Task: Add an event with the title Training Workshop: Effective Presentations, date '2023/11/21', time 9:15 AM to 11:15 AMand add a description: Welcome to our Effective Presentations Training Workshop, a dynamic and interactive session designed to enhance your presentation skills, boost your confidence, and empower you to deliver impactful and engaging presentations. This workshop is tailored for individuals who want to master the art of delivering effective presentations that captivate audiences and convey their messages with clarity and conviction., put the event into Blue category . Add location for the event as: 456 Taksim Square, Istanbul, Turkey, logged in from the account softage.2@softage.netand send the event invitation to softage.8@softage.net and softage.9@softage.net. Set a reminder for the event At time of event
Action: Mouse moved to (86, 90)
Screenshot: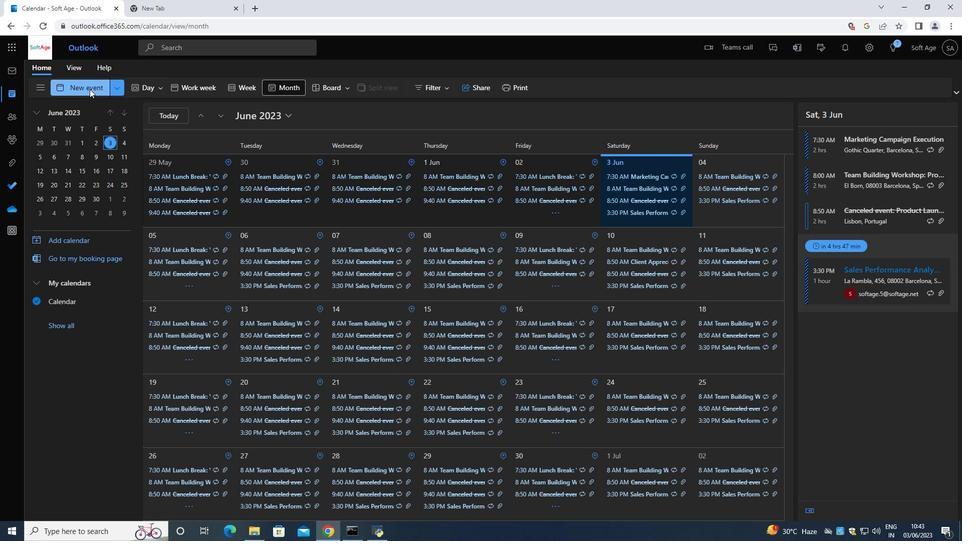 
Action: Mouse pressed left at (86, 90)
Screenshot: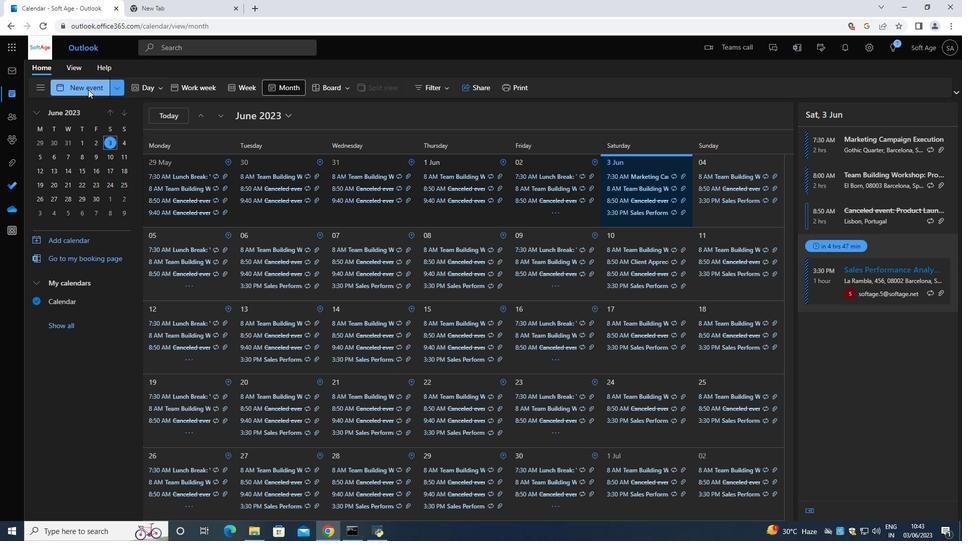 
Action: Mouse moved to (267, 151)
Screenshot: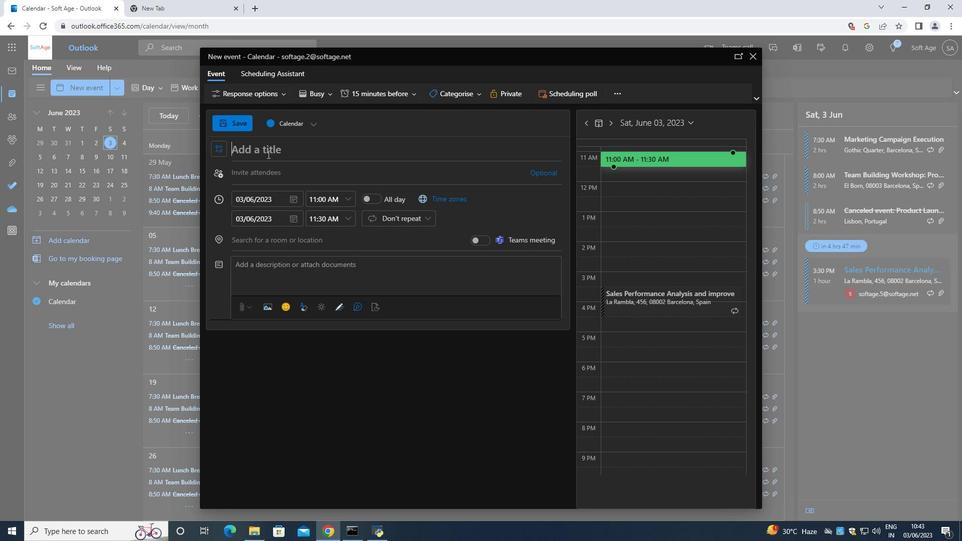 
Action: Mouse pressed left at (267, 151)
Screenshot: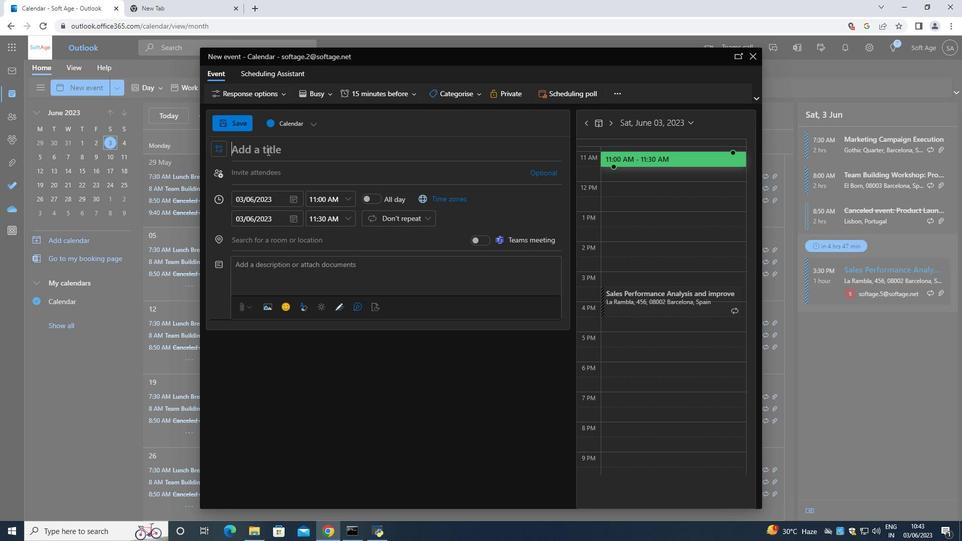 
Action: Mouse moved to (271, 129)
Screenshot: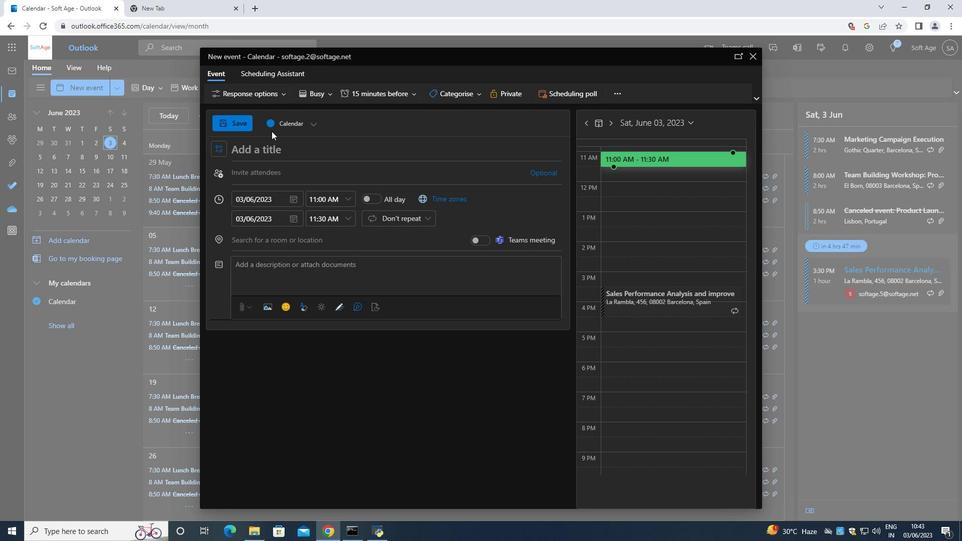 
Action: Key pressed <Key.shift>Training<Key.space><Key.shift><Key.shift><Key.shift><Key.shift><Key.shift><Key.shift><Key.shift><Key.shift><Key.shift><Key.shift><Key.shift><Key.shift>Worksg<Key.backspace>hop<Key.shift_r>:<Key.space><Key.shift><Key.shift><Key.shift><Key.shift><Key.shift><Key.shift><Key.shift><Key.shift><Key.shift><Key.shift><Key.shift><Key.shift><Key.shift><Key.shift><Key.shift><Key.shift><Key.shift><Key.shift><Key.shift><Key.shift><Key.shift><Key.shift><Key.shift><Key.shift><Key.shift><Key.shift><Key.shift><Key.shift>Effective<Key.space><Key.shift><Key.shift><Key.shift><Key.shift><Key.shift><Key.shift>Presentations<Key.space>
Screenshot: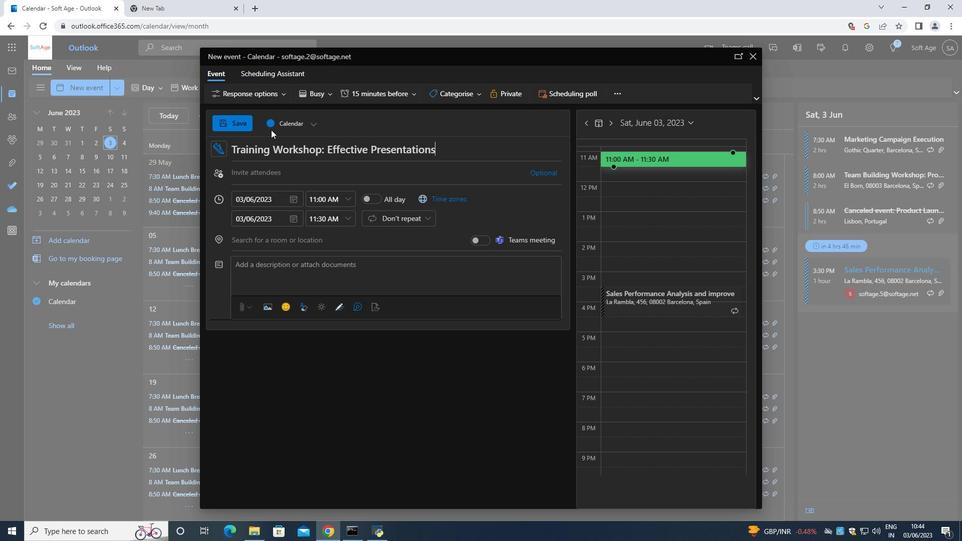 
Action: Mouse moved to (298, 198)
Screenshot: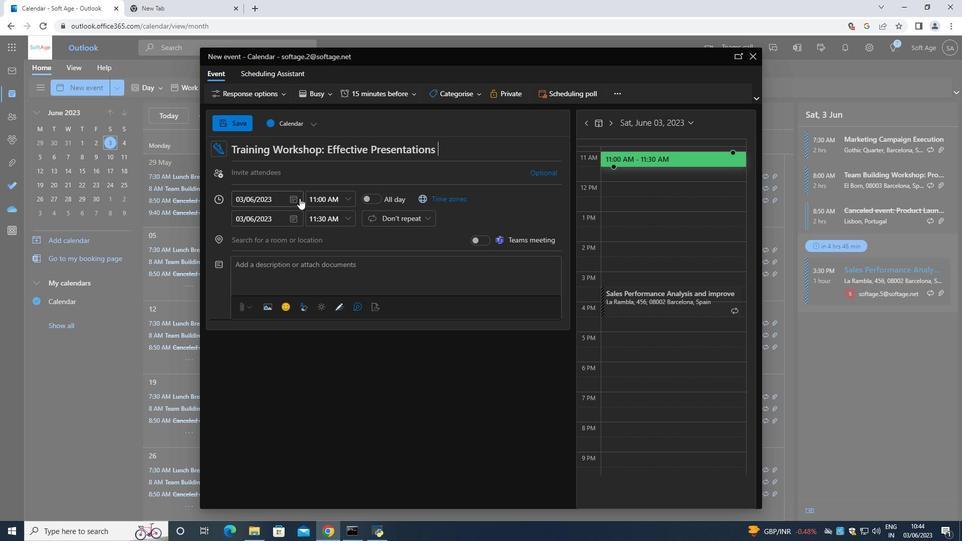 
Action: Mouse pressed left at (298, 198)
Screenshot: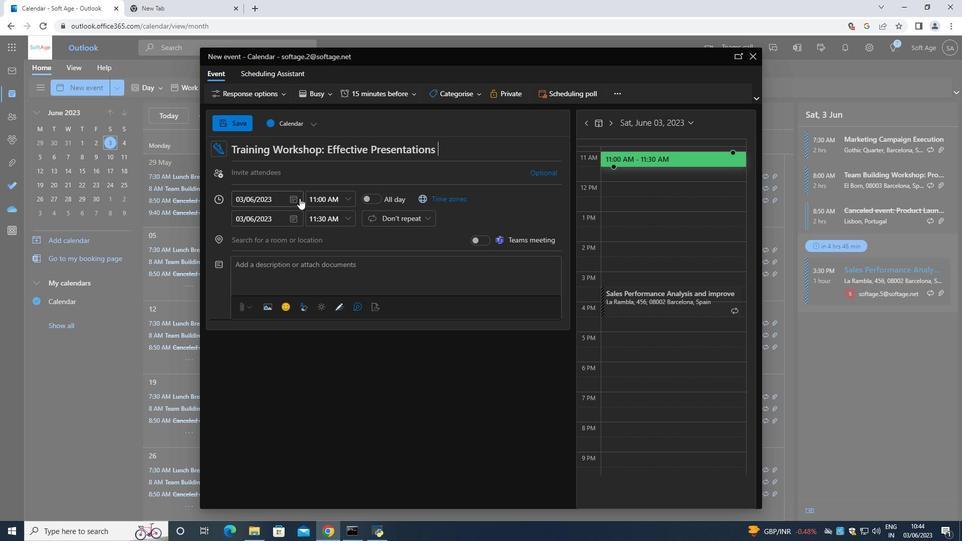 
Action: Mouse moved to (324, 225)
Screenshot: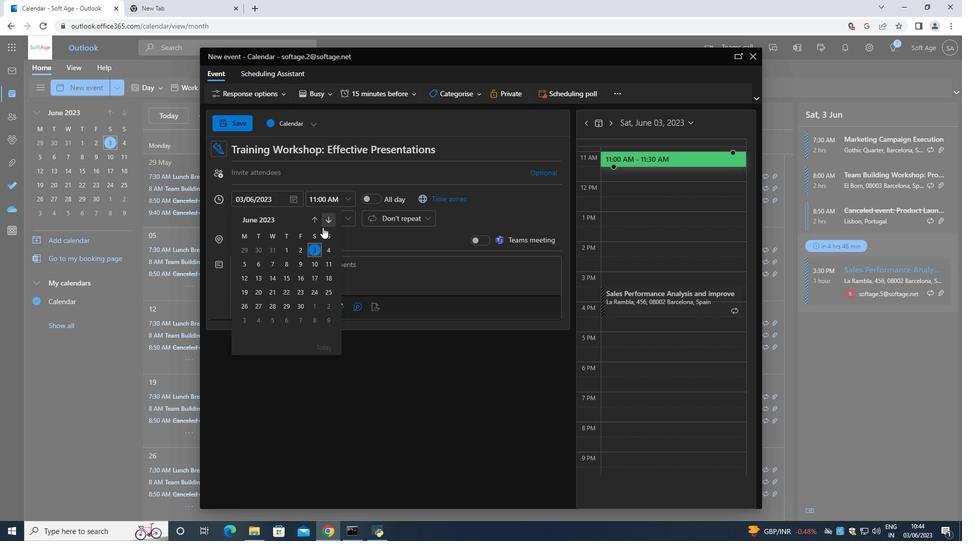
Action: Mouse pressed left at (324, 225)
Screenshot: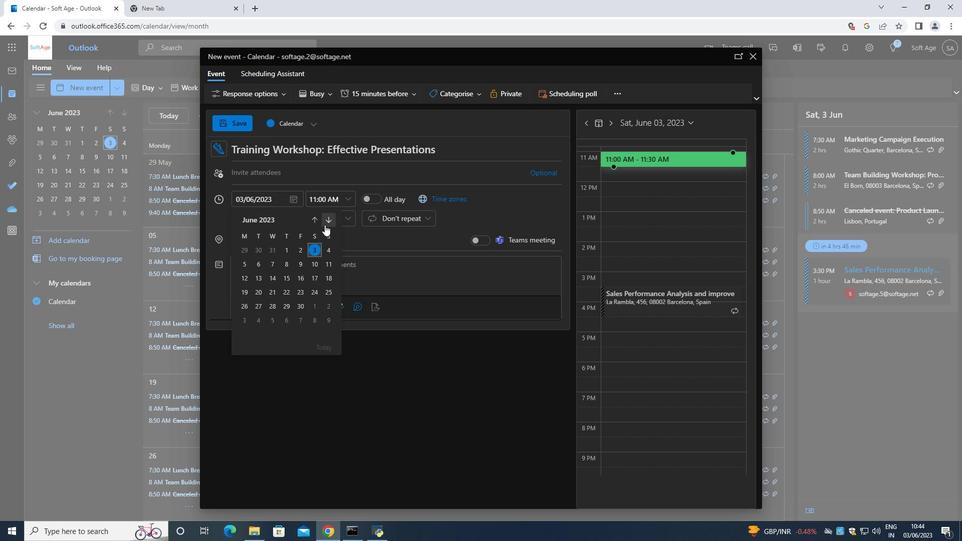 
Action: Mouse pressed left at (324, 225)
Screenshot: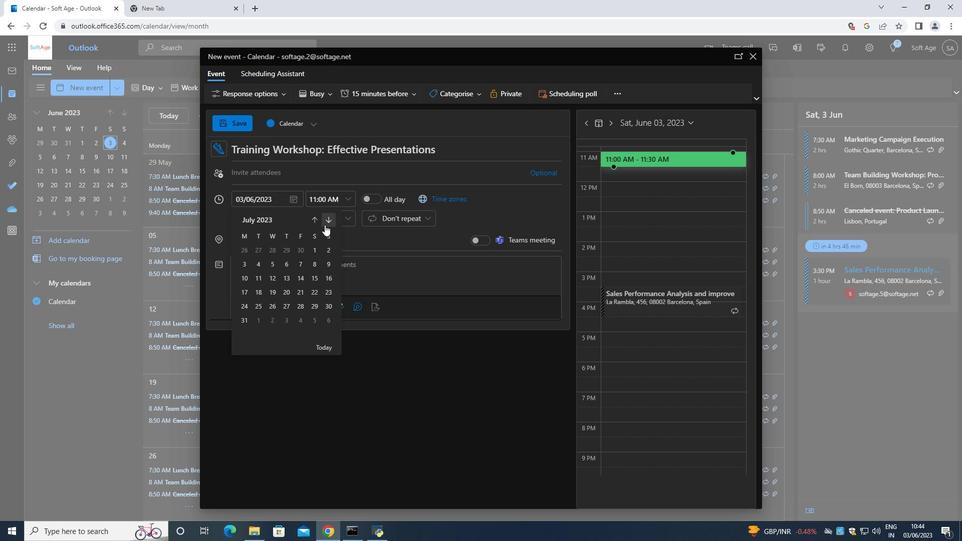 
Action: Mouse pressed left at (324, 225)
Screenshot: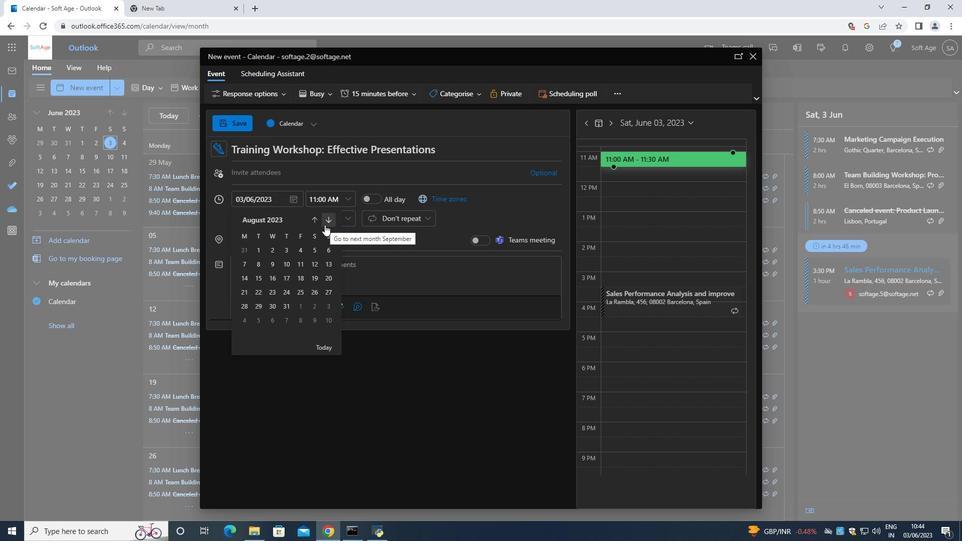 
Action: Mouse pressed left at (324, 225)
Screenshot: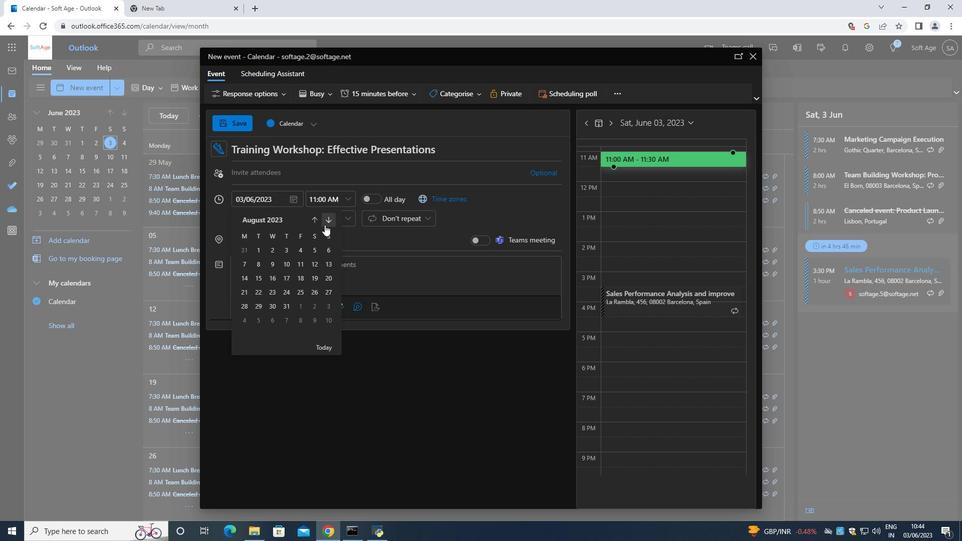 
Action: Mouse pressed left at (324, 225)
Screenshot: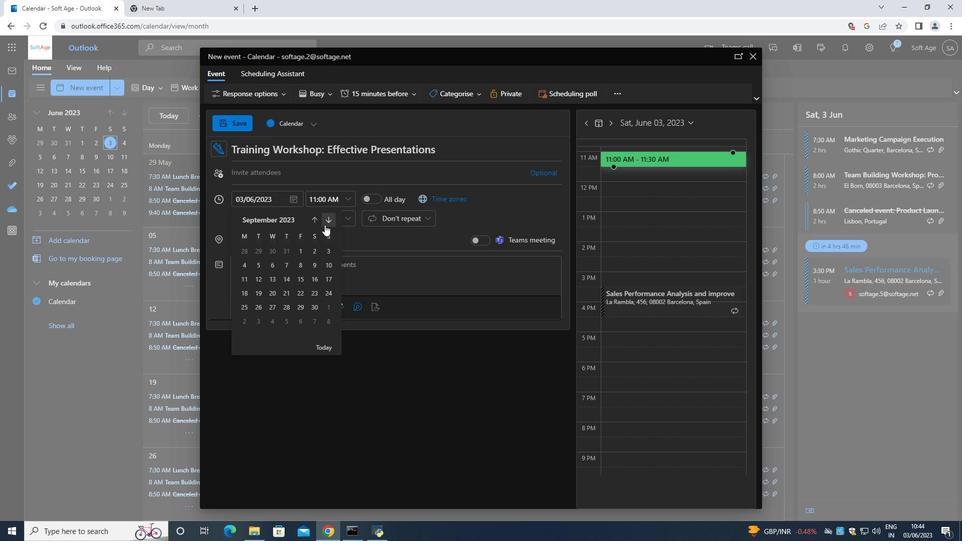 
Action: Mouse pressed left at (324, 225)
Screenshot: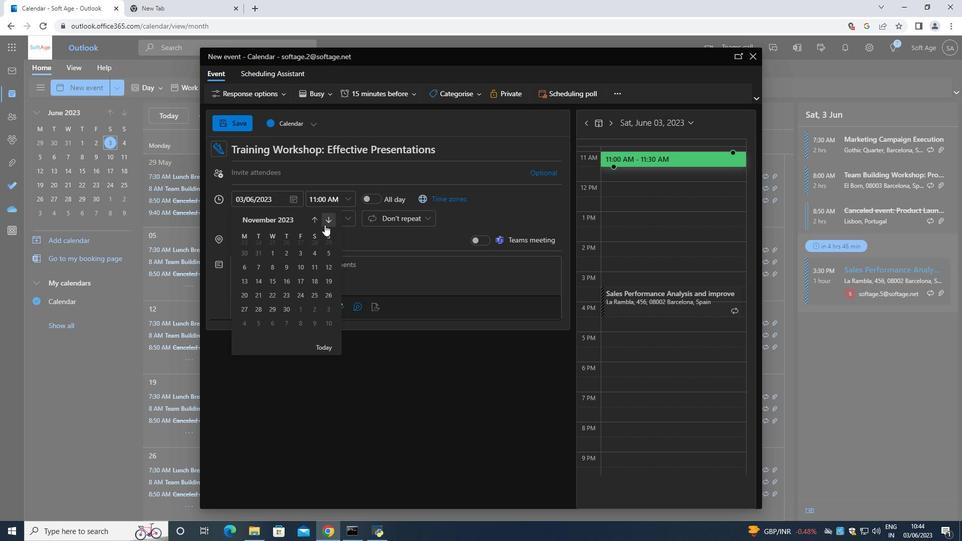 
Action: Mouse moved to (320, 225)
Screenshot: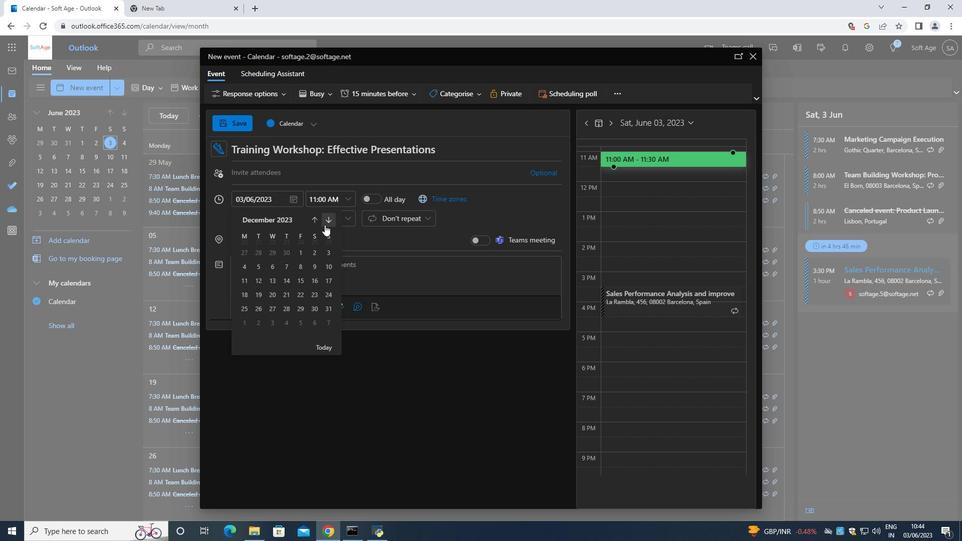 
Action: Mouse pressed left at (320, 225)
Screenshot: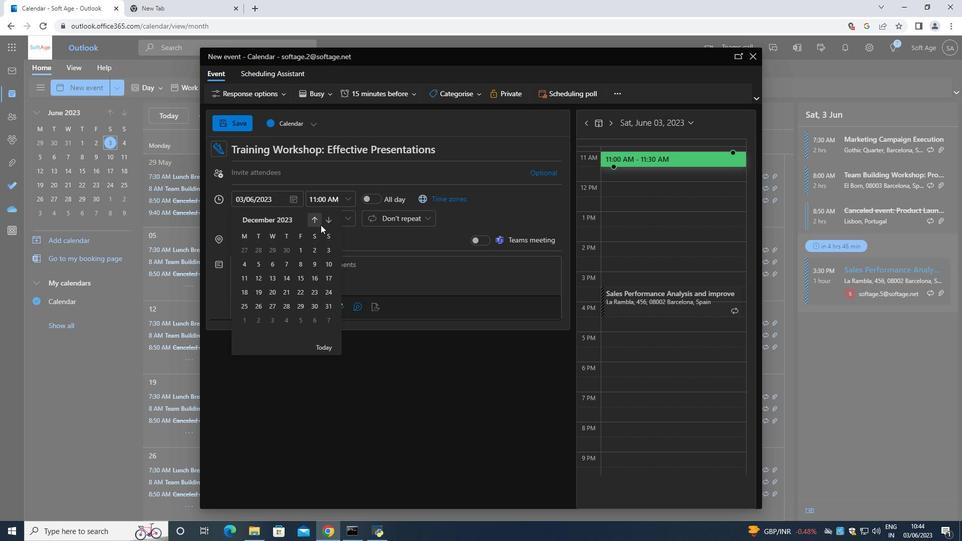 
Action: Mouse moved to (260, 294)
Screenshot: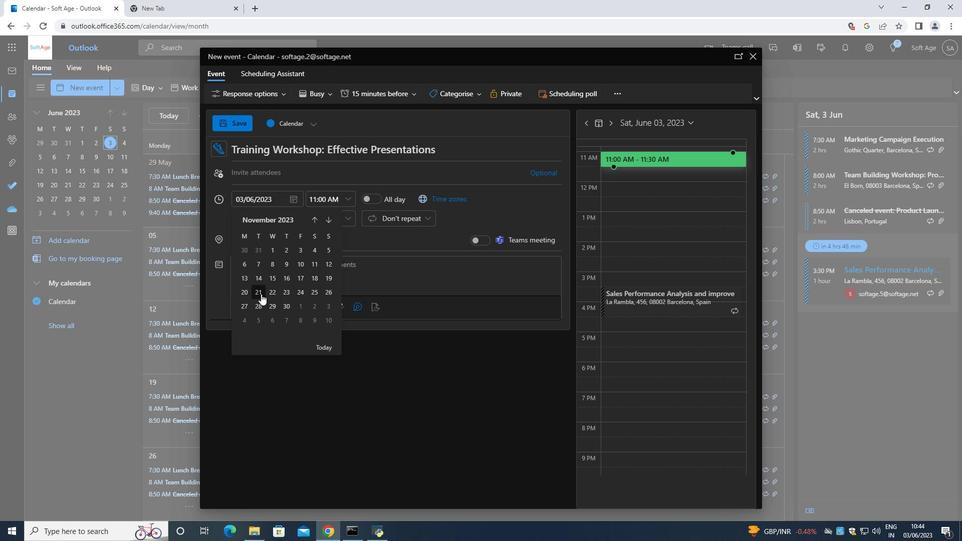 
Action: Mouse pressed left at (260, 294)
Screenshot: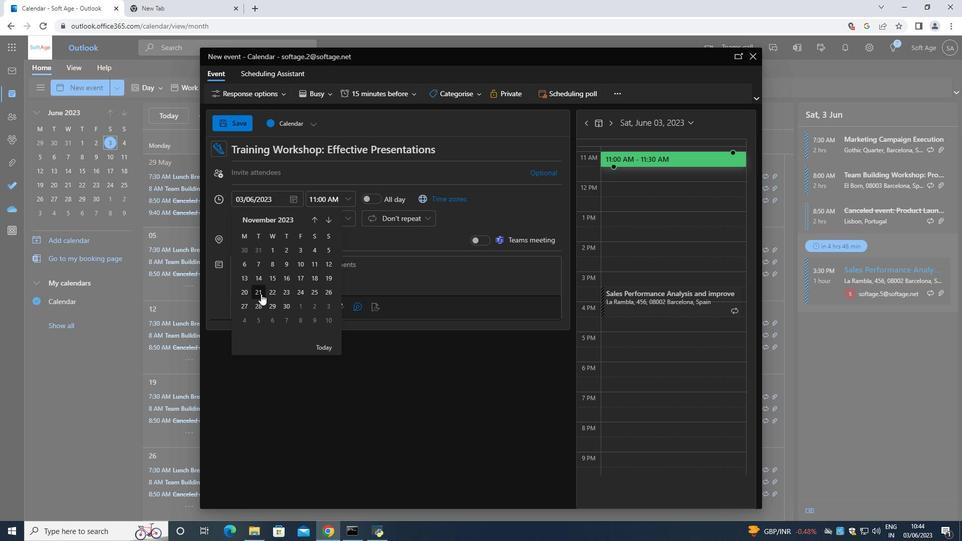 
Action: Mouse moved to (349, 198)
Screenshot: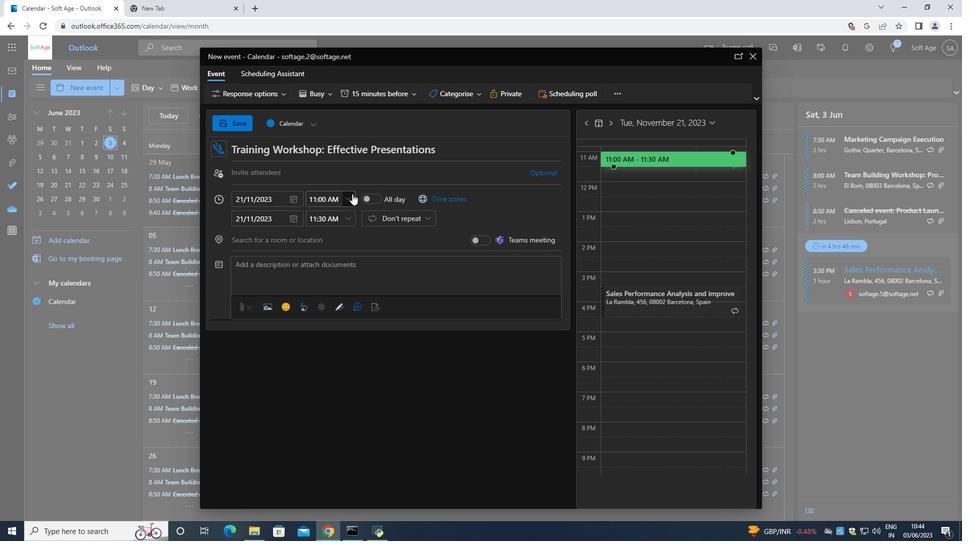 
Action: Mouse pressed left at (349, 198)
Screenshot: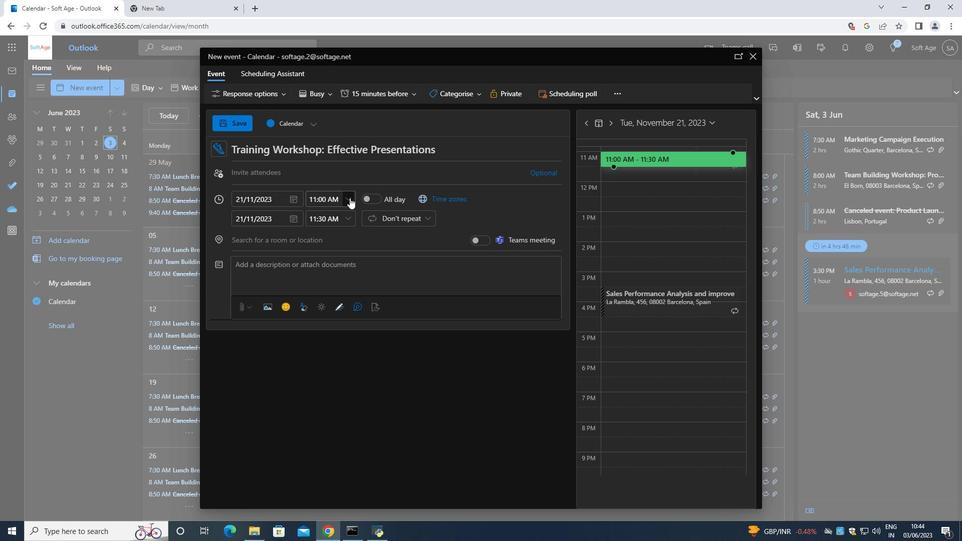 
Action: Mouse moved to (350, 208)
Screenshot: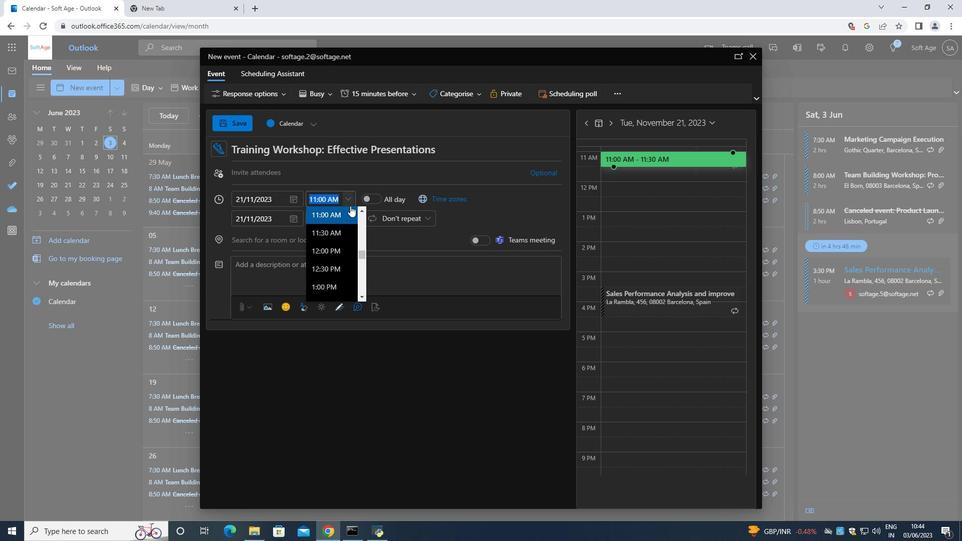 
Action: Mouse scrolled (350, 209) with delta (0, 0)
Screenshot: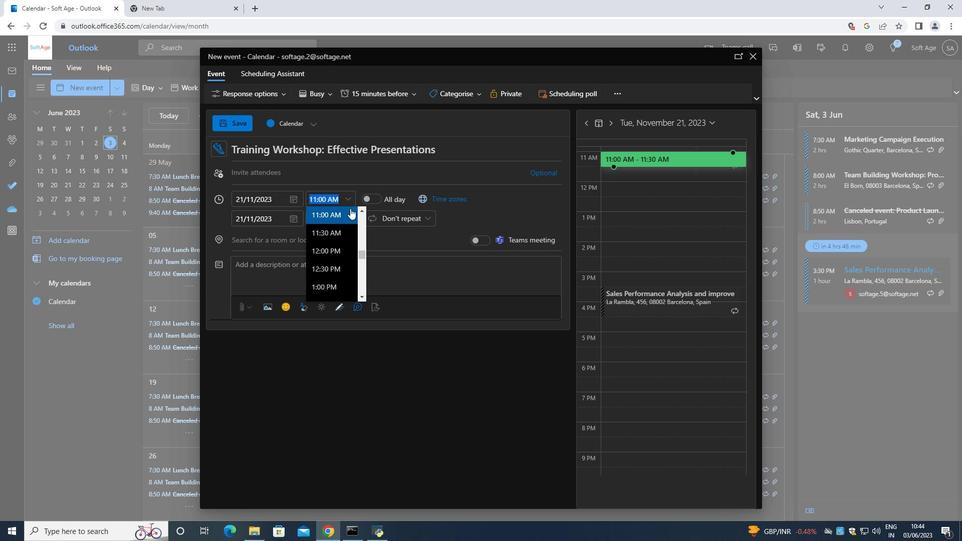 
Action: Mouse scrolled (350, 209) with delta (0, 0)
Screenshot: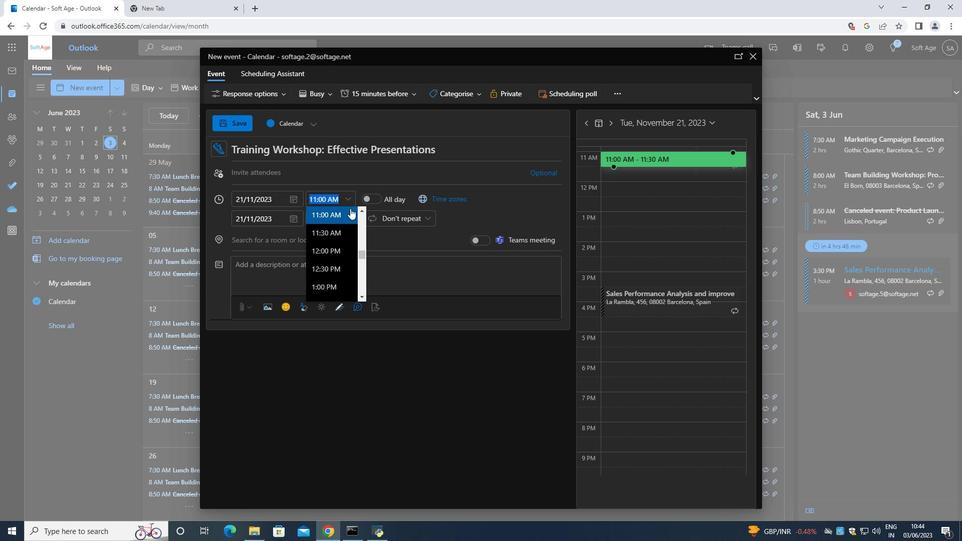 
Action: Mouse scrolled (350, 209) with delta (0, 0)
Screenshot: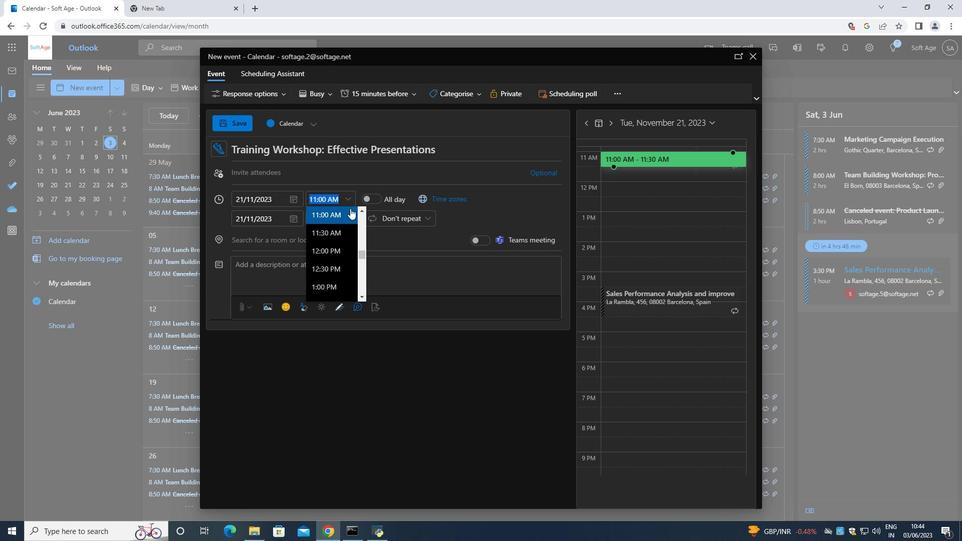 
Action: Mouse moved to (346, 217)
Screenshot: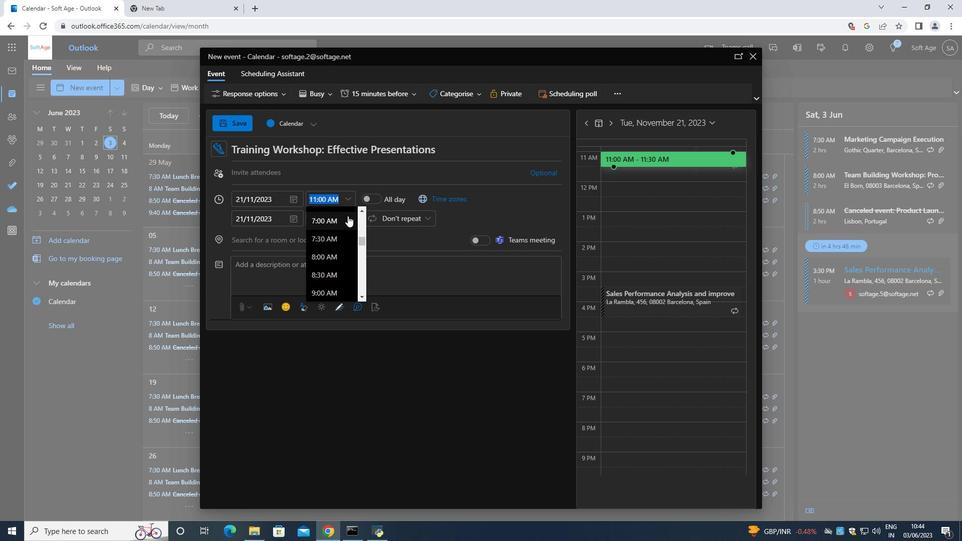 
Action: Mouse scrolled (346, 217) with delta (0, 0)
Screenshot: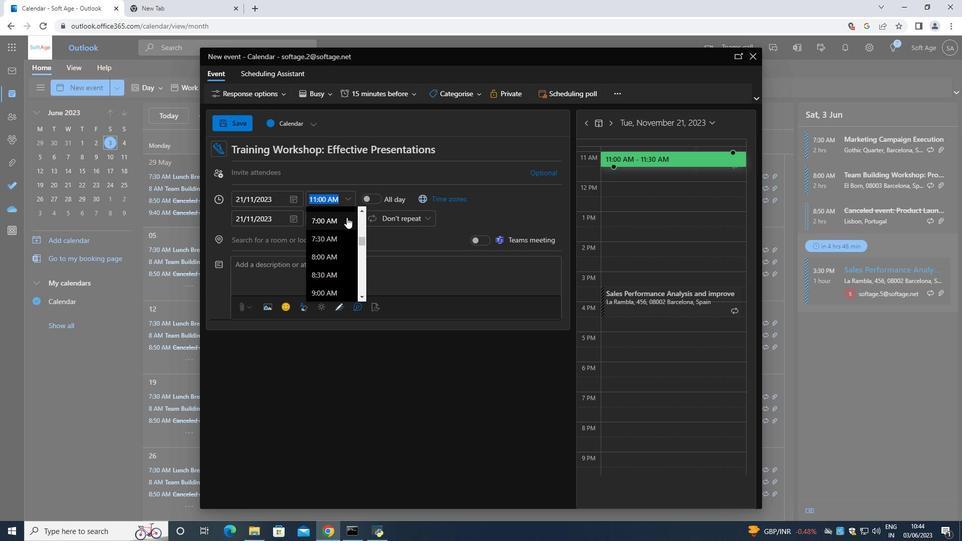 
Action: Mouse moved to (327, 257)
Screenshot: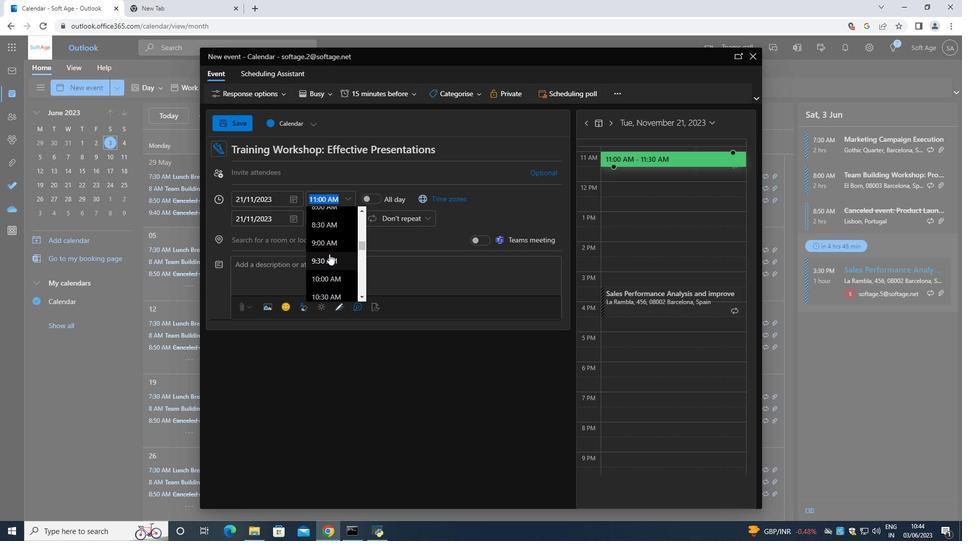 
Action: Mouse pressed left at (327, 257)
Screenshot: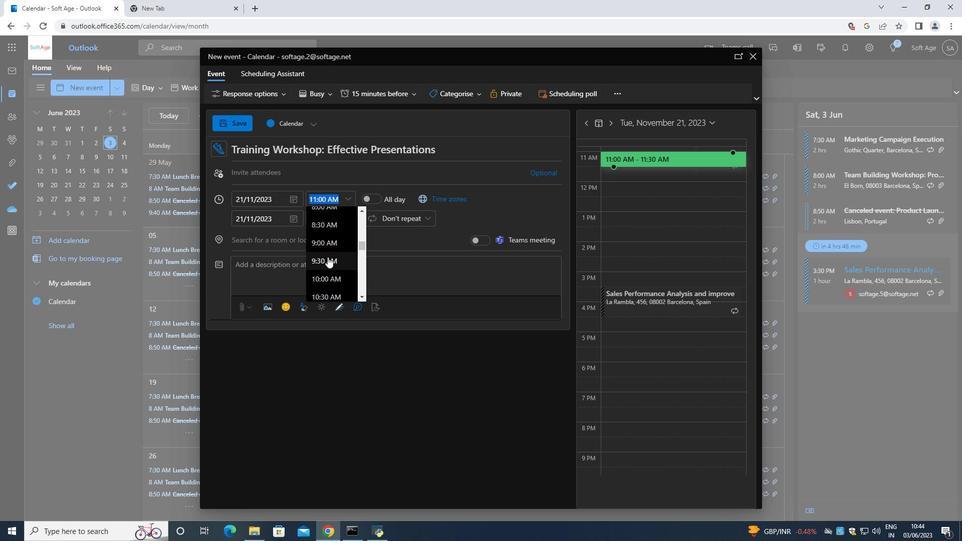 
Action: Mouse moved to (320, 199)
Screenshot: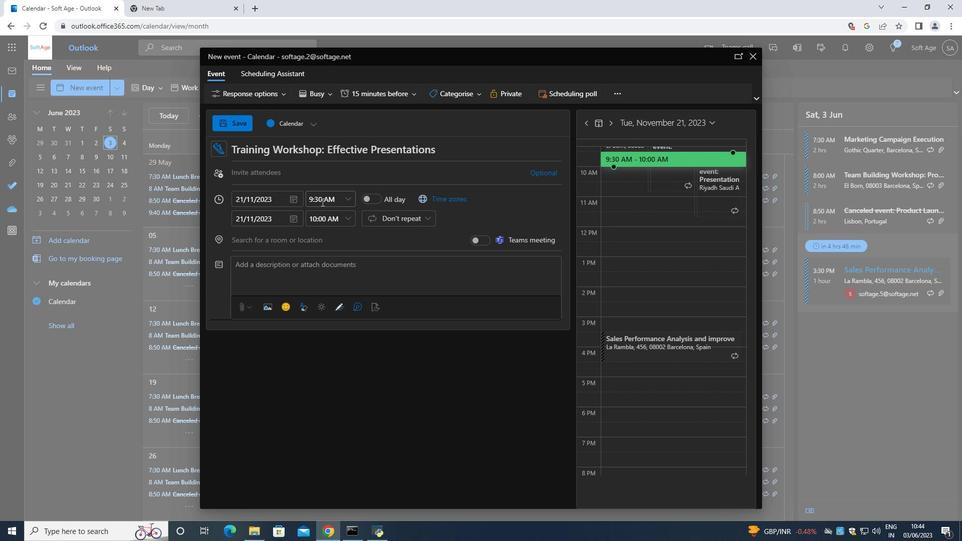 
Action: Mouse pressed left at (320, 199)
Screenshot: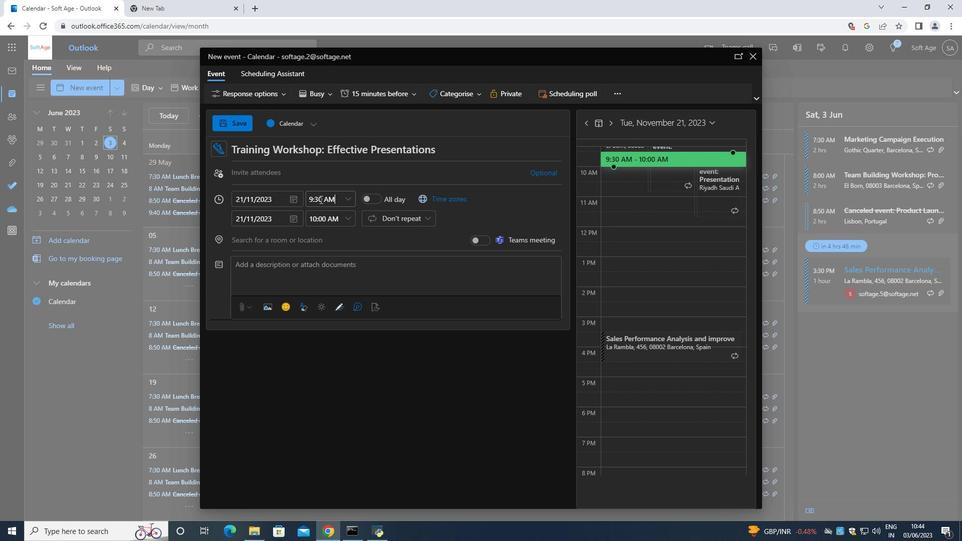 
Action: Mouse moved to (318, 199)
Screenshot: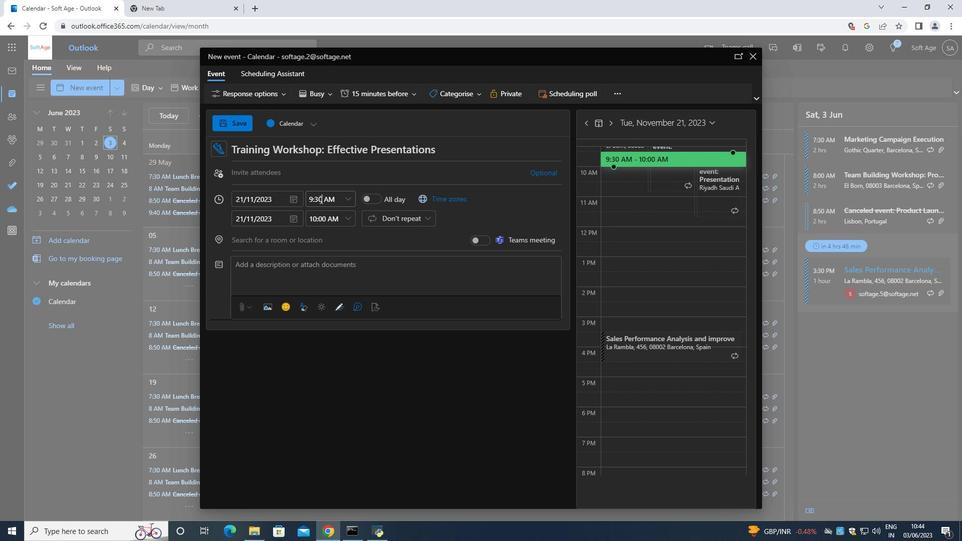 
Action: Mouse pressed left at (318, 199)
Screenshot: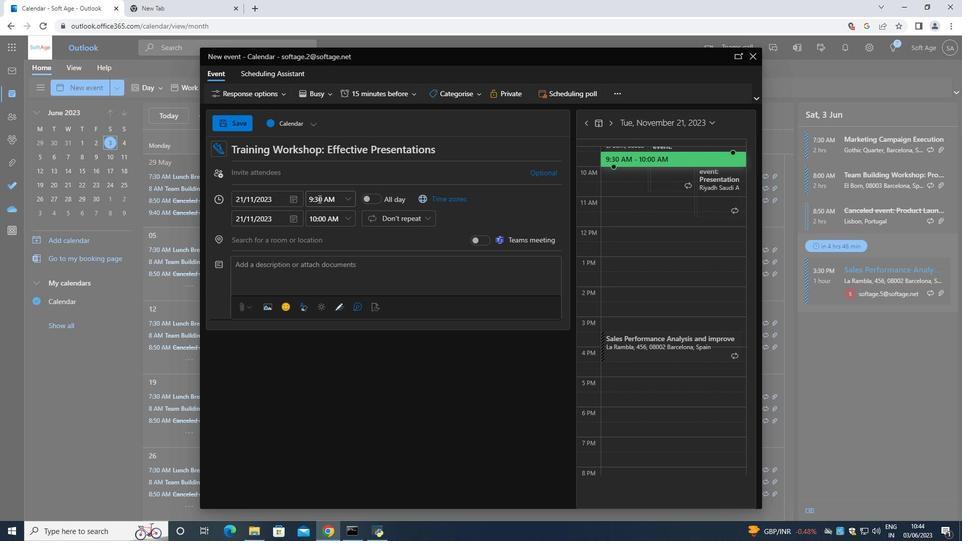 
Action: Key pressed <Key.backspace>15<Key.right><Key.backspace>
Screenshot: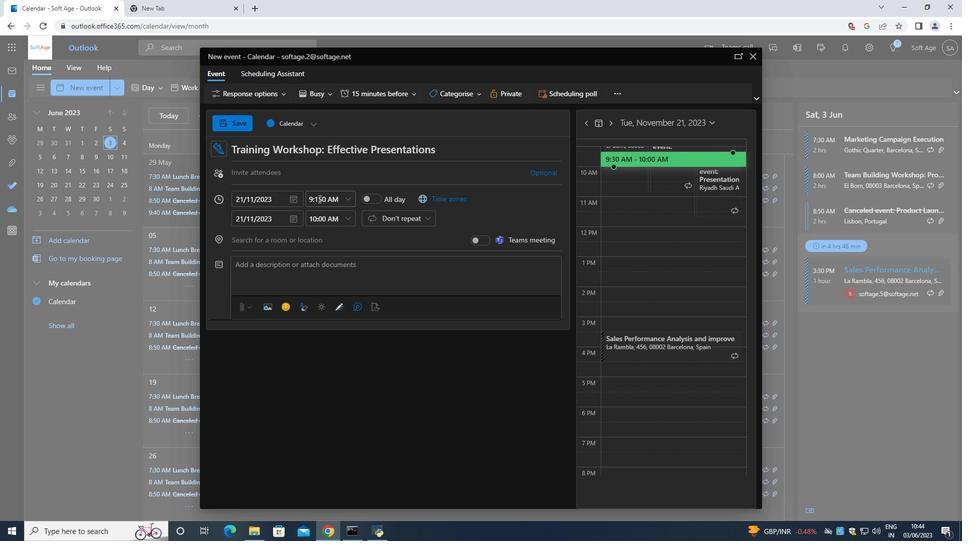 
Action: Mouse moved to (345, 218)
Screenshot: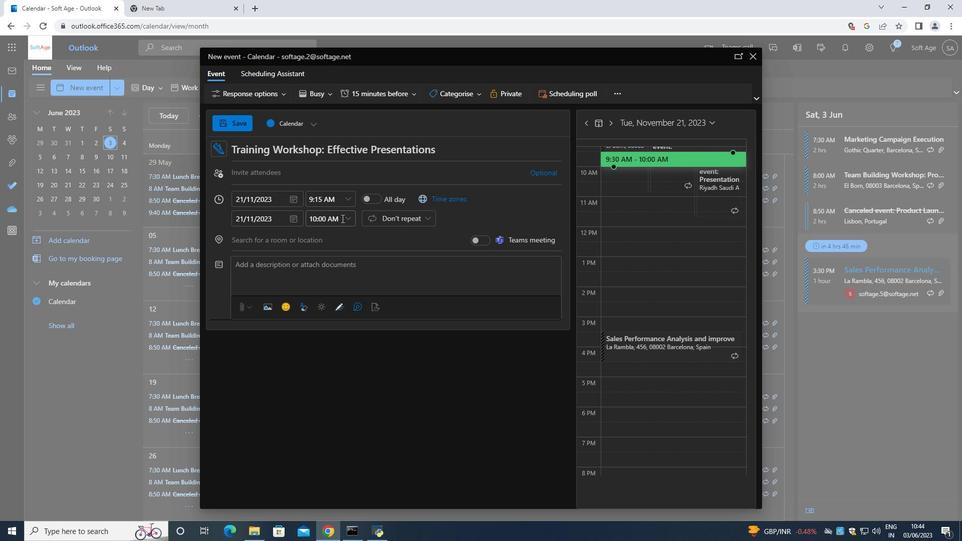 
Action: Mouse pressed left at (345, 218)
Screenshot: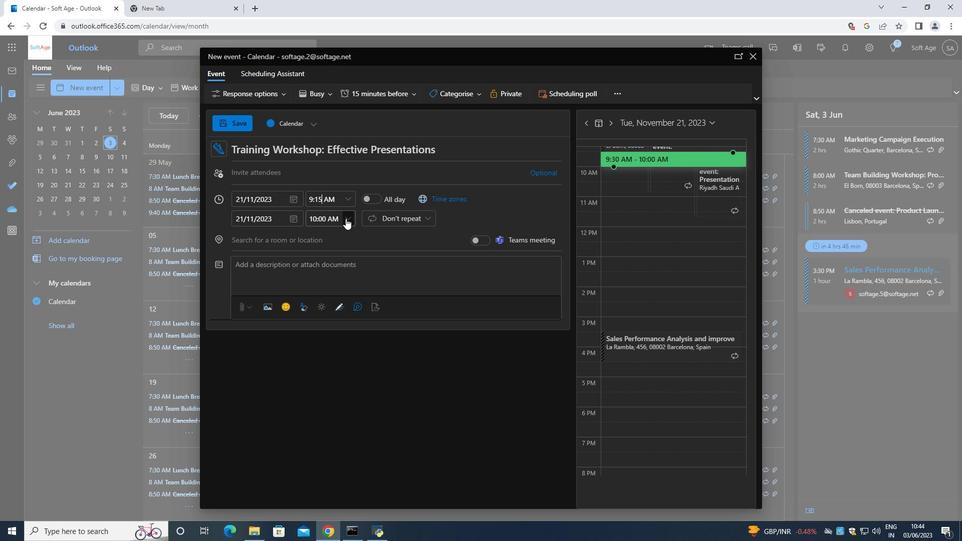 
Action: Mouse moved to (335, 291)
Screenshot: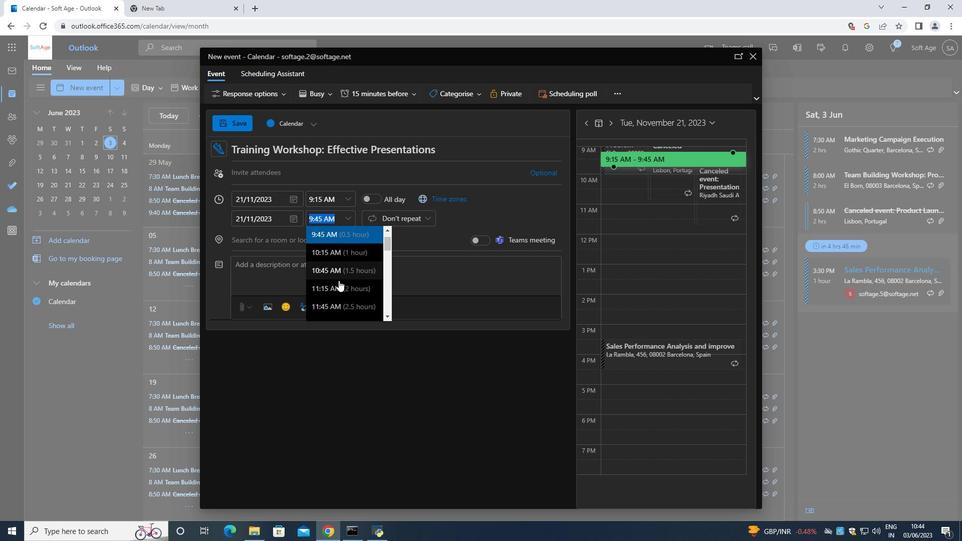 
Action: Mouse pressed left at (335, 291)
Screenshot: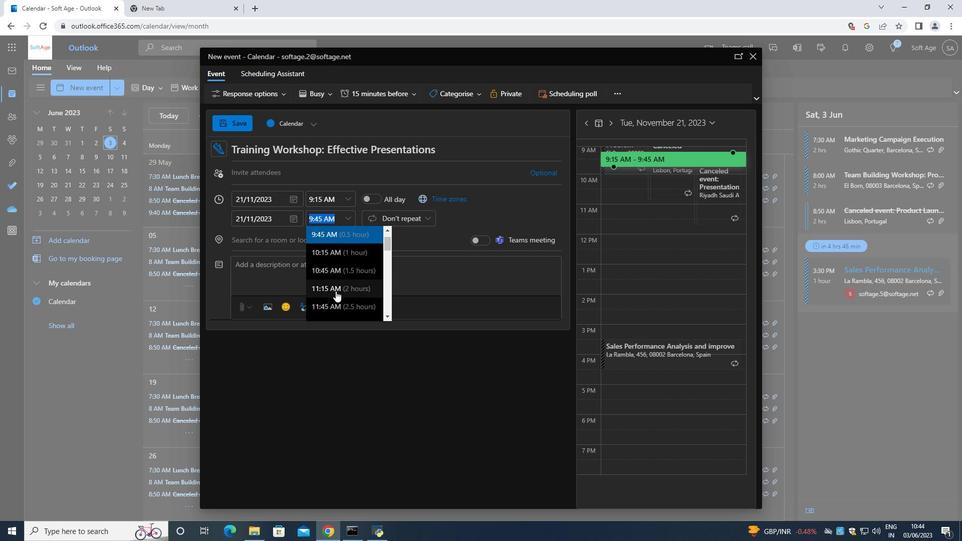 
Action: Mouse moved to (333, 271)
Screenshot: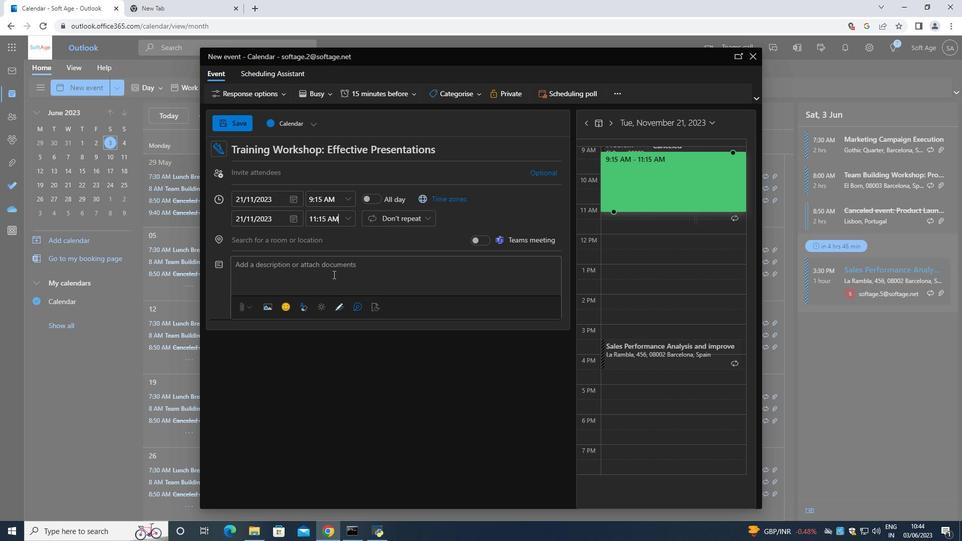
Action: Mouse pressed left at (333, 271)
Screenshot: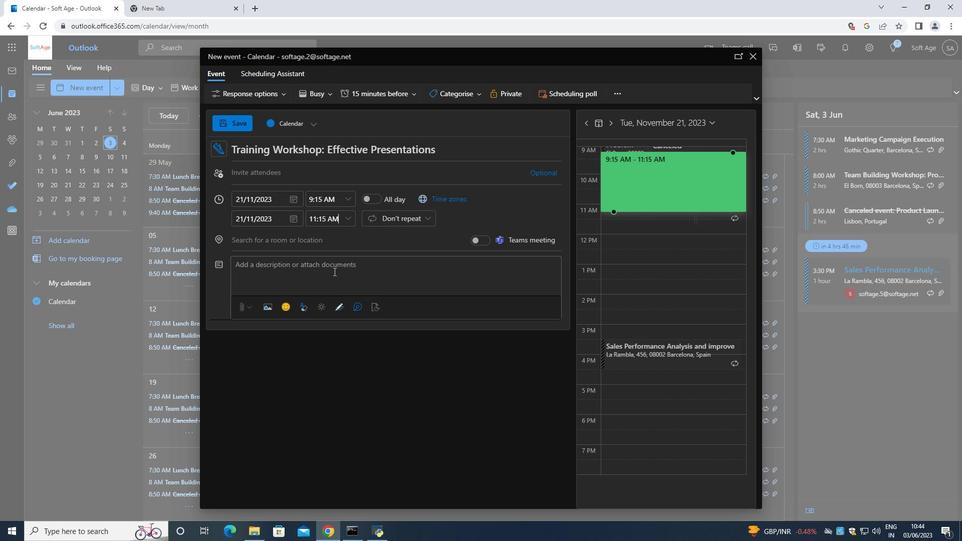 
Action: Mouse moved to (345, 281)
Screenshot: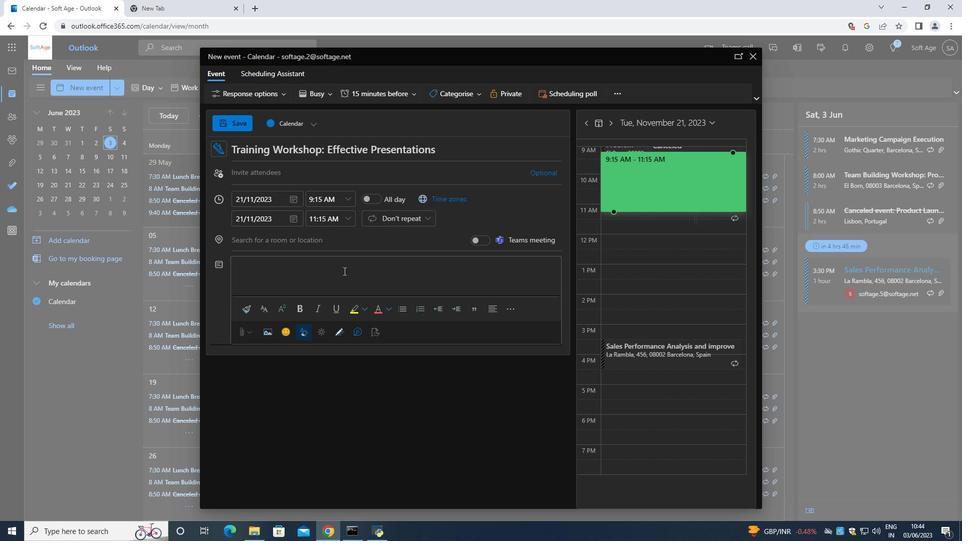 
Action: Key pressed <Key.shift>Welcome<Key.space>to<Key.space>our<Key.space><Key.shift>Effective<Key.space><Key.shift><Key.shift><Key.shift><Key.shift><Key.shift><Key.shift><Key.shift><Key.shift>Presentations<Key.space><Key.shift>Training<Key.space><Key.shift><Key.shift>Workshop,<Key.space>adynamic<Key.space>and<Key.space>interactive<Key.space>sessionn<Key.space><Key.backspace><Key.backspace><Key.space>m<Key.backspace><Key.space><Key.backspace>designrd<Key.space><Key.backspace><Key.backspace><Key.backspace>ed<Key.space>to<Key.space>enhance<Key.space>your<Key.space>presentations<Key.space>skills<Key.space>,<Key.space>boost<Key.space>your<Key.space>confidence,<Key.space>and<Key.space>empower<Key.space>you<Key.space>to<Key.space>deliver<Key.space>impactful<Key.space>and<Key.space>engaging<Key.space>presentations<Key.space>.<Key.space><Key.shift>This<Key.space>worksg<Key.backspace>hip<Key.space><Key.backspace><Key.backspace><Key.backspace>op<Key.space>is<Key.space>tailored<Key.space>for<Key.space>individuals<Key.space>who<Key.space>want<Key.space>to<Key.space>master<Key.space>the<Key.space>art<Key.space>of<Key.space>deliverind<Key.space><Key.backspace><Key.backspace>g<Key.space>effective<Key.space>presentations<Key.space>that<Key.space>captivate<Key.space>audie<Key.backspace>ences<Key.space>and<Key.space>coney<Key.space>their<Key.space>messages<Key.space>with<Key.space>clarity<Key.space>and<Key.space>conviction<Key.space>.
Screenshot: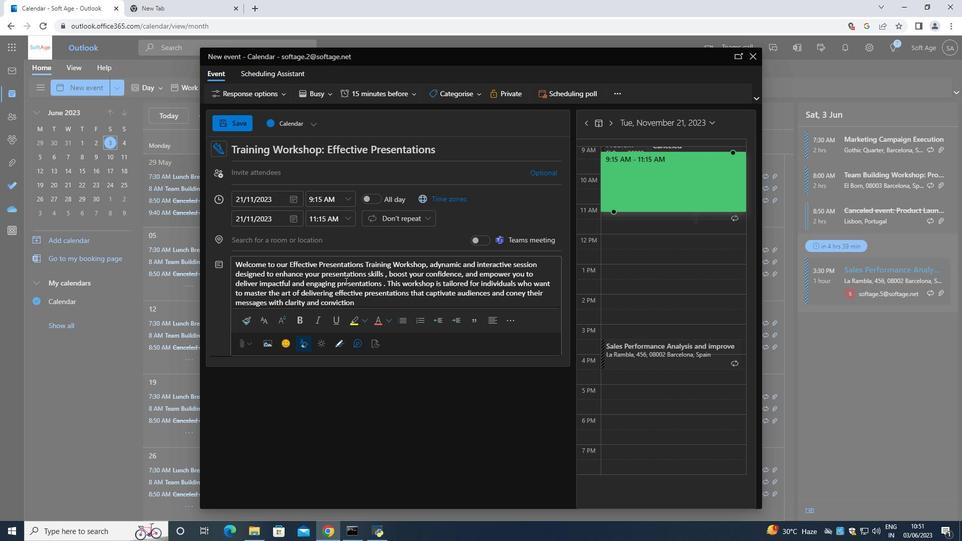 
Action: Mouse moved to (442, 90)
Screenshot: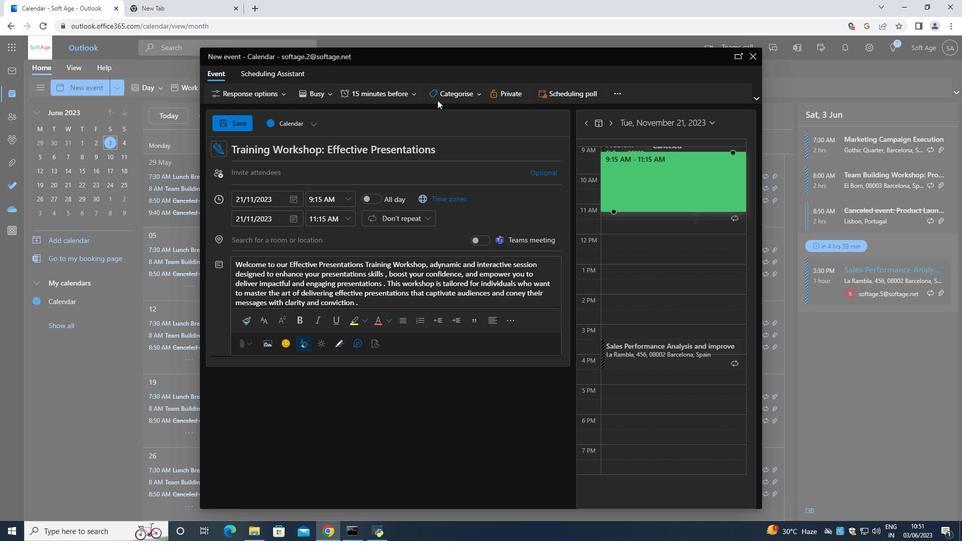 
Action: Mouse pressed left at (442, 90)
Screenshot: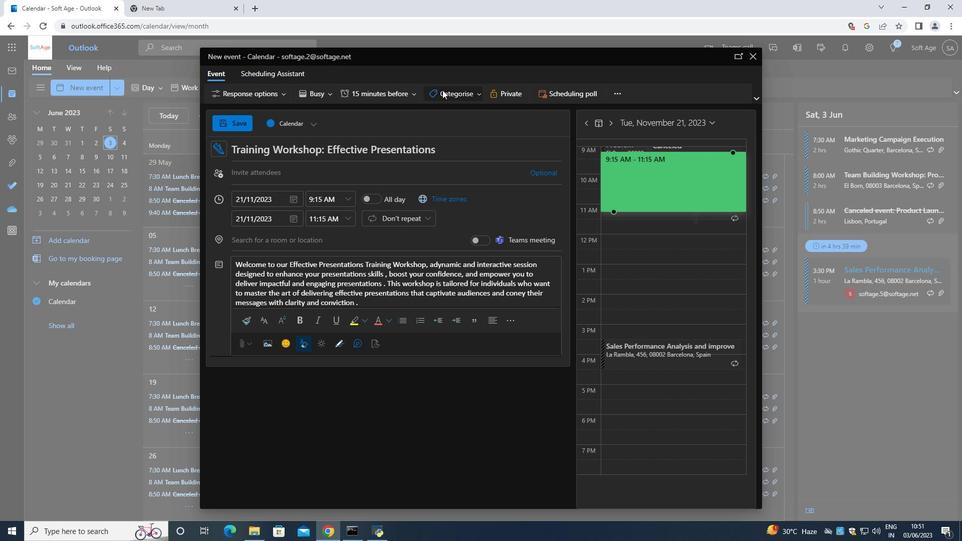 
Action: Mouse moved to (449, 118)
Screenshot: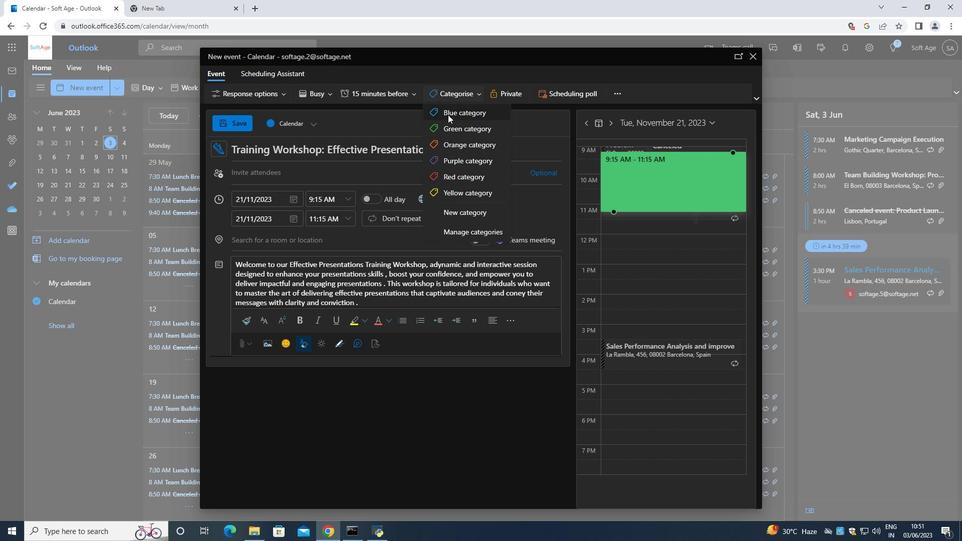 
Action: Mouse pressed left at (449, 118)
Screenshot: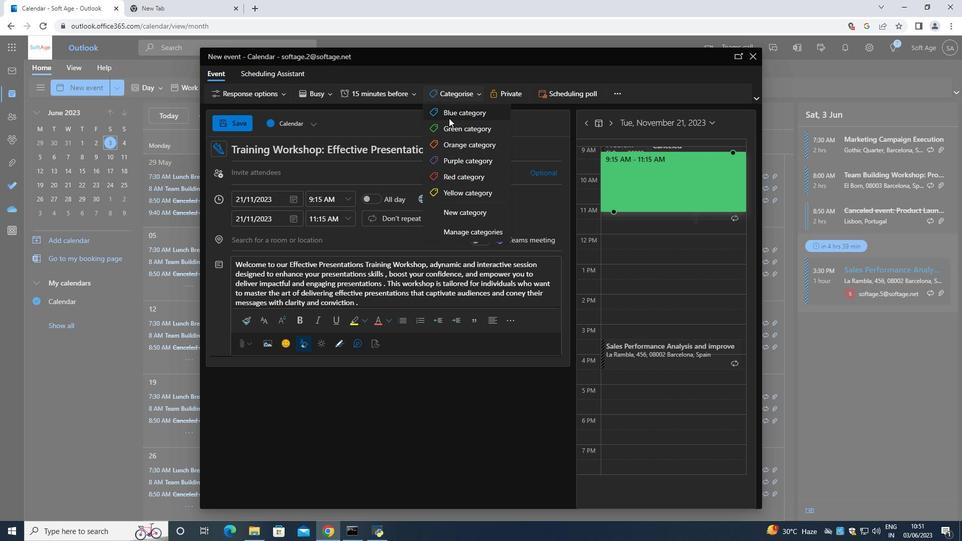 
Action: Mouse moved to (291, 238)
Screenshot: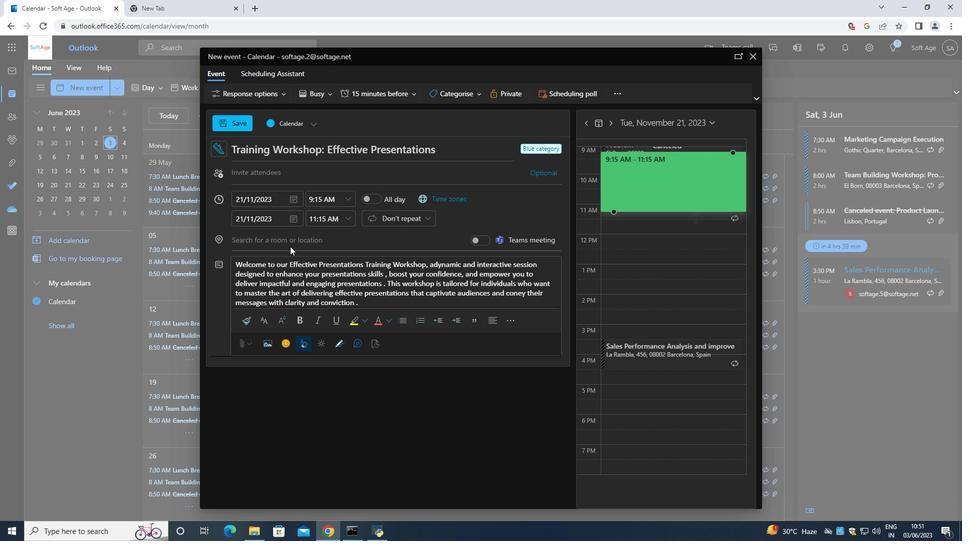 
Action: Mouse pressed left at (291, 238)
Screenshot: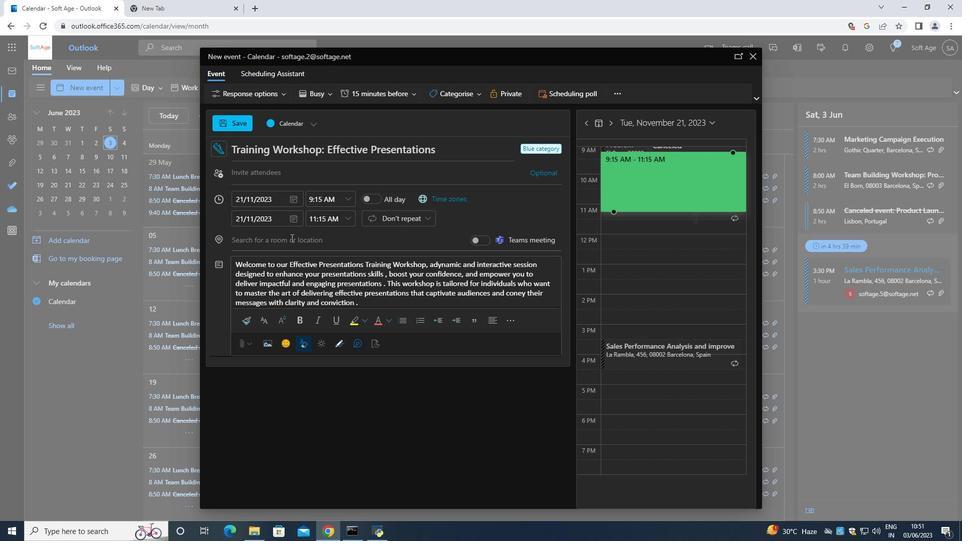 
Action: Mouse moved to (403, 293)
Screenshot: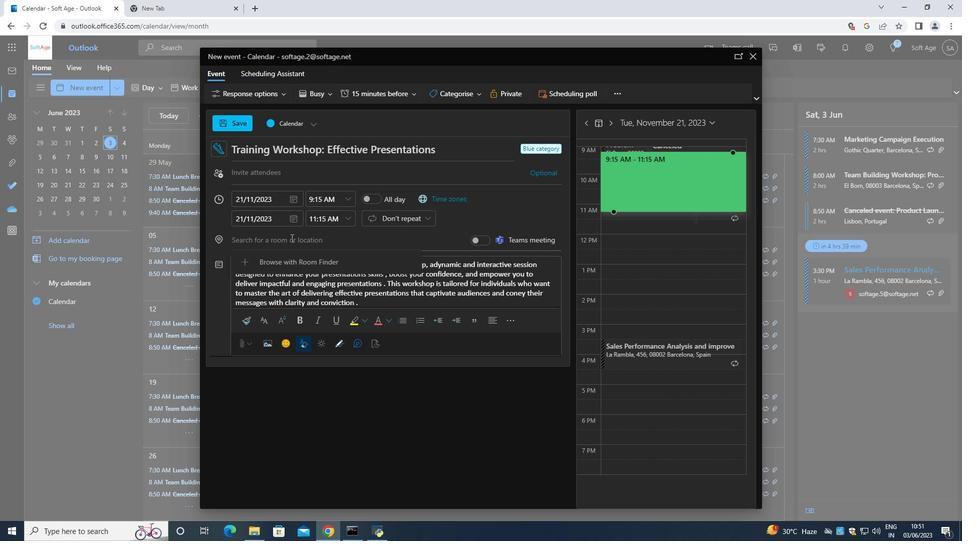 
Action: Key pressed 456<Key.space>ctrl+T
Screenshot: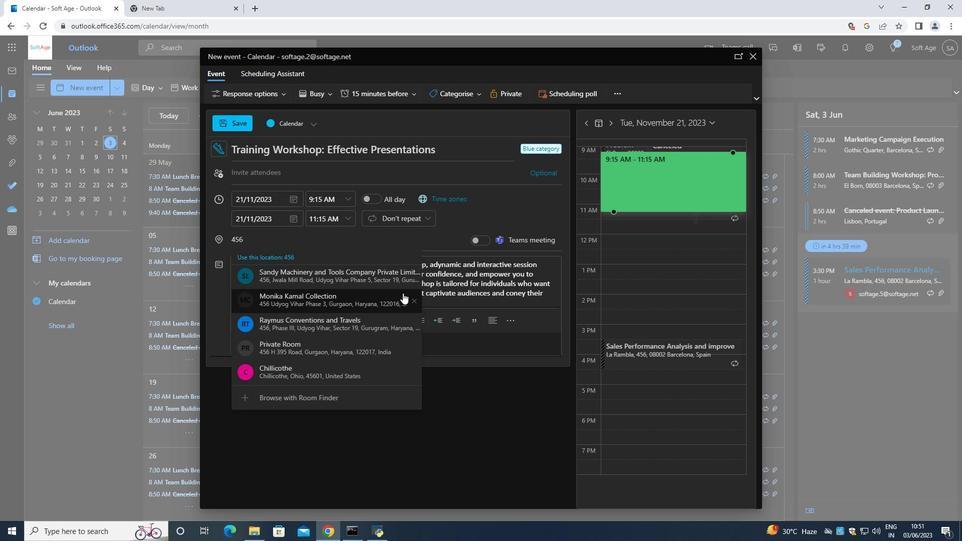 
Action: Mouse moved to (90, 6)
Screenshot: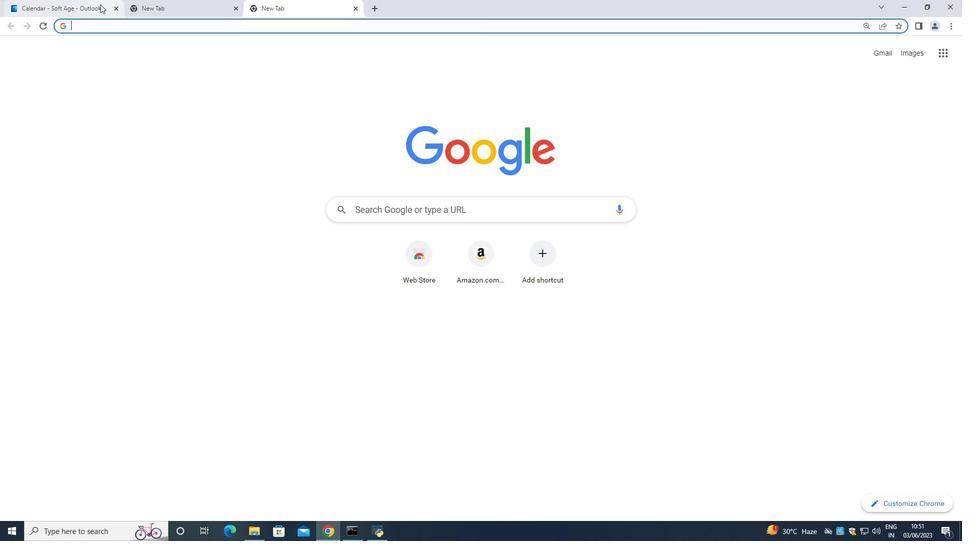 
Action: Mouse pressed left at (90, 6)
Screenshot: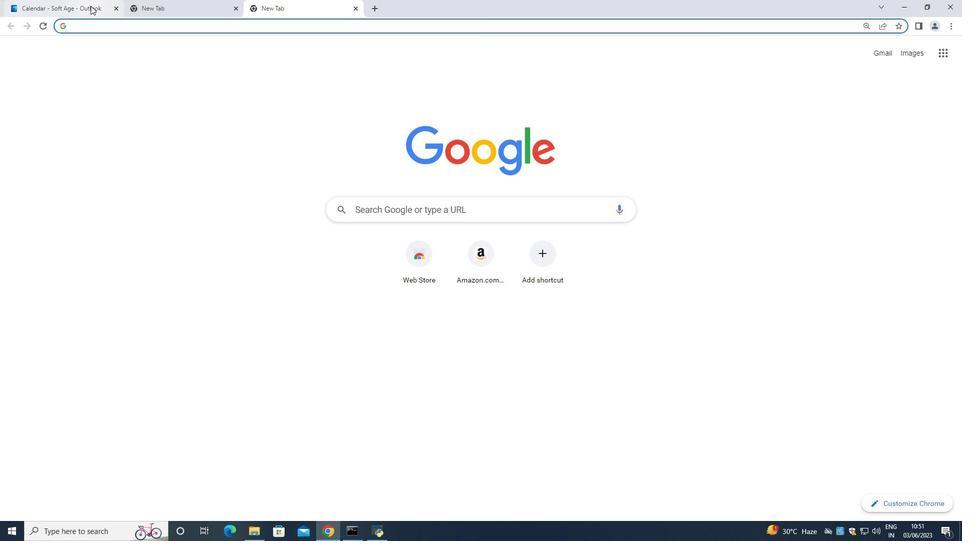 
Action: Mouse moved to (265, 177)
Screenshot: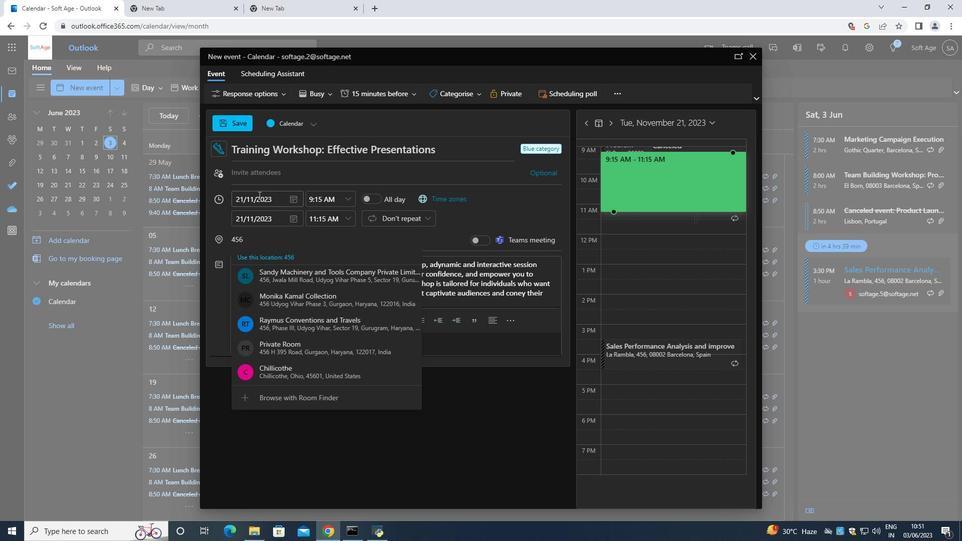 
Action: Key pressed <Key.shift><Key.shift><Key.shift><Key.shift><Key.shift><Key.shift><Key.shift><Key.shift><Key.shift><Key.shift><Key.shift><Key.shift><Key.shift>Taksim<Key.space><Key.shift>Square,<Key.space><Key.shift>Istanbul<Key.space>
Screenshot: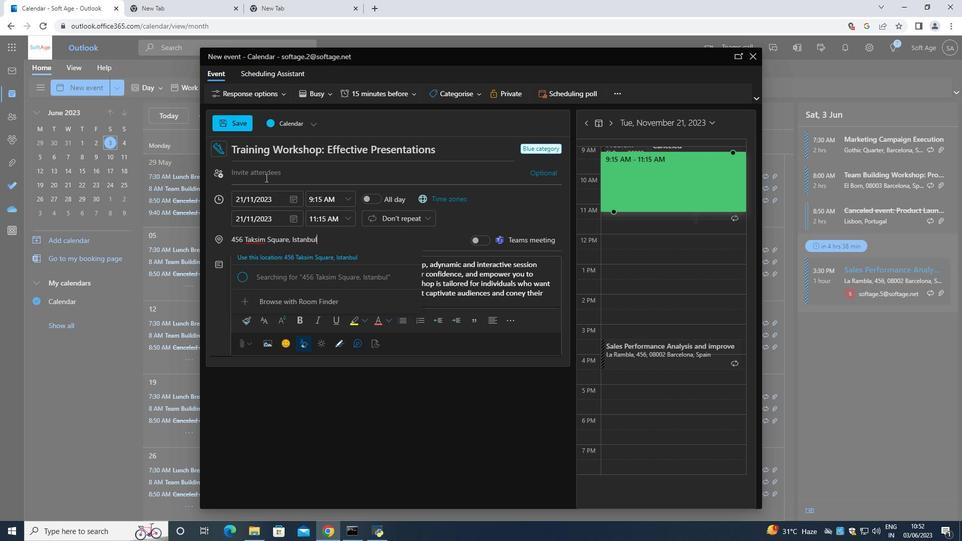 
Action: Mouse moved to (295, 223)
Screenshot: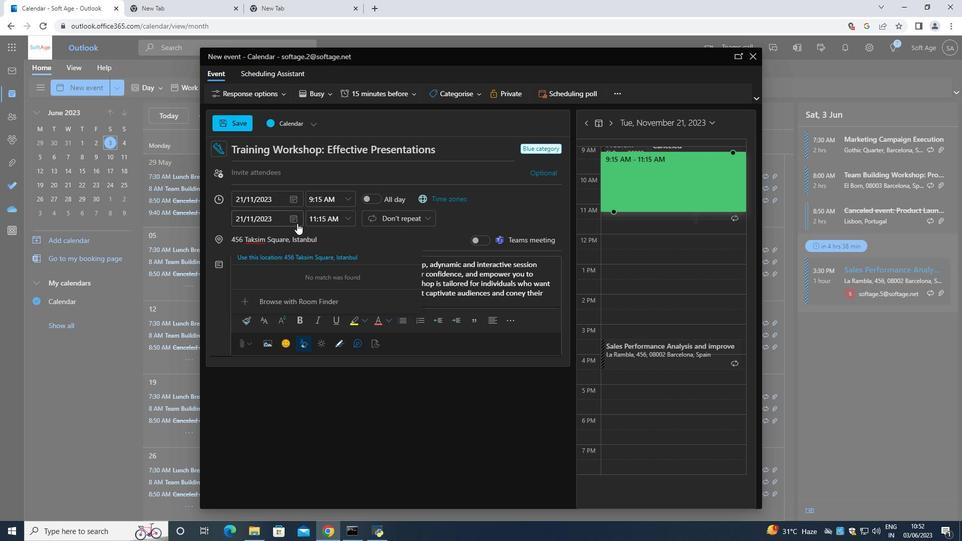 
Action: Key pressed ,<Key.space><Key.shift>Turkey
Screenshot: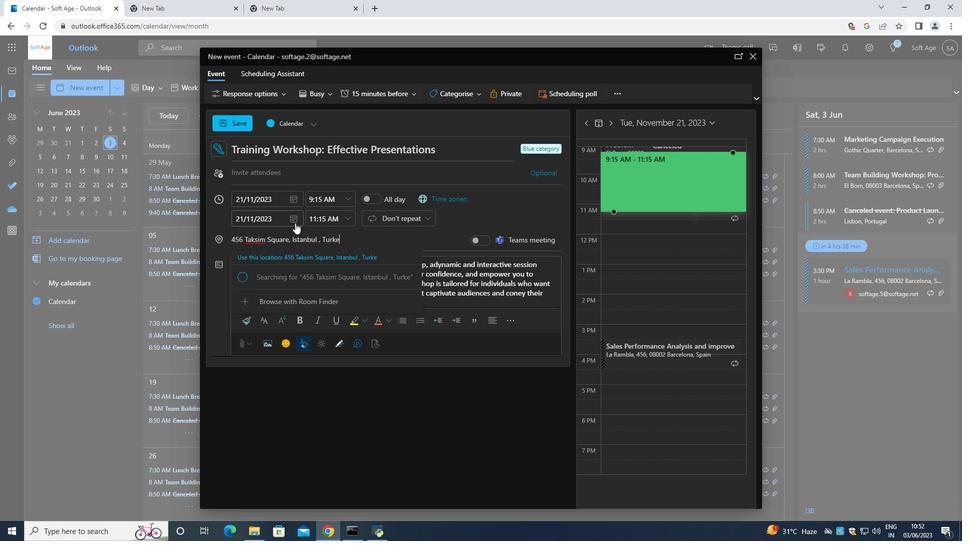 
Action: Mouse moved to (283, 171)
Screenshot: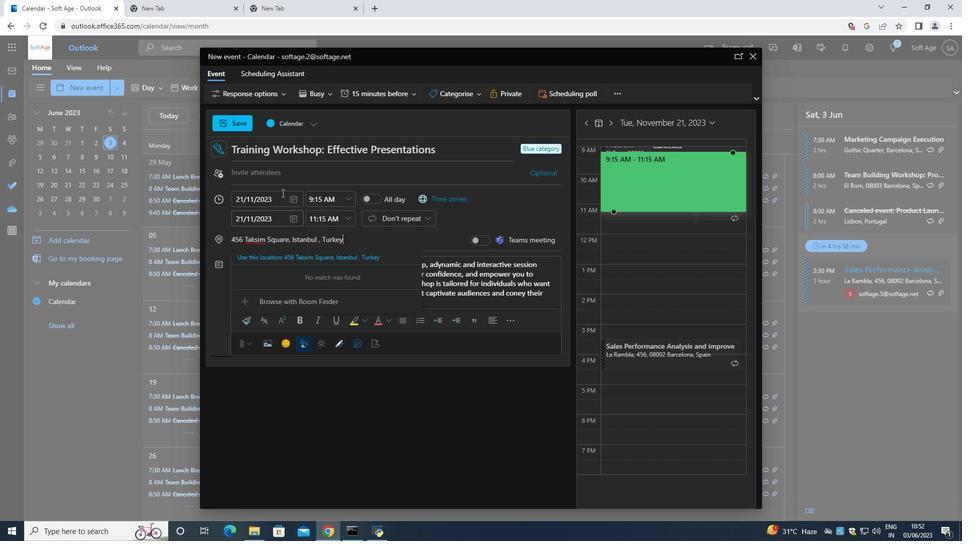 
Action: Mouse pressed left at (283, 171)
Screenshot: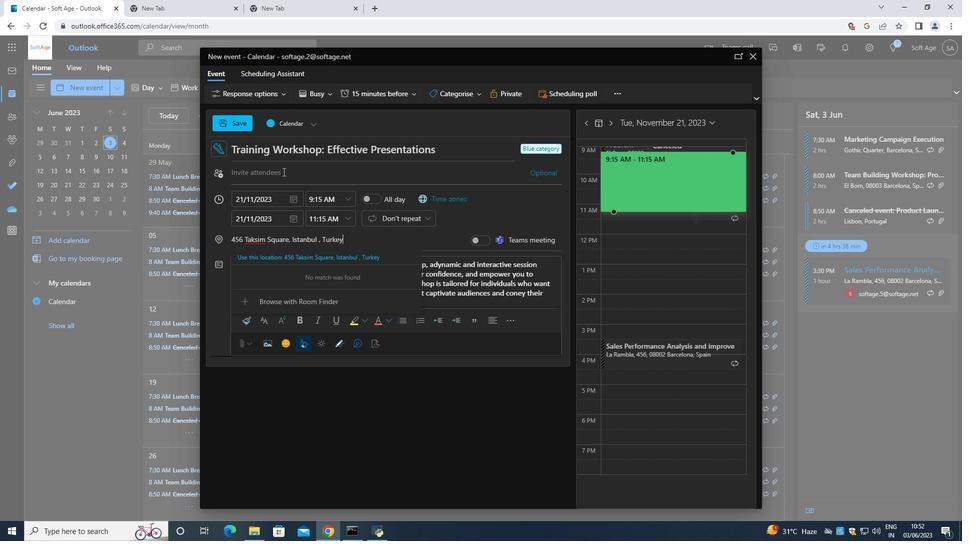 
Action: Key pressed <Key.shift>Softage.8<Key.shift><Key.shift>@
Screenshot: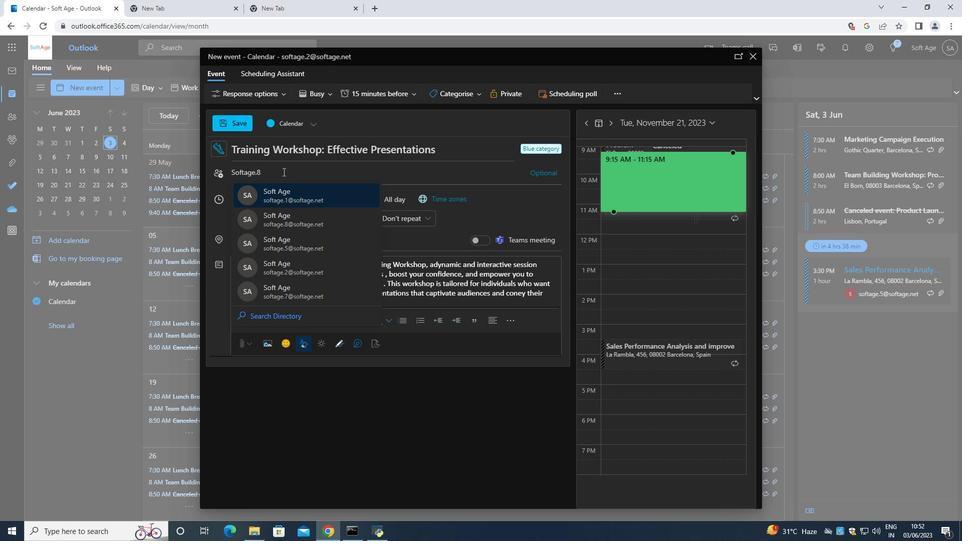 
Action: Mouse moved to (283, 189)
Screenshot: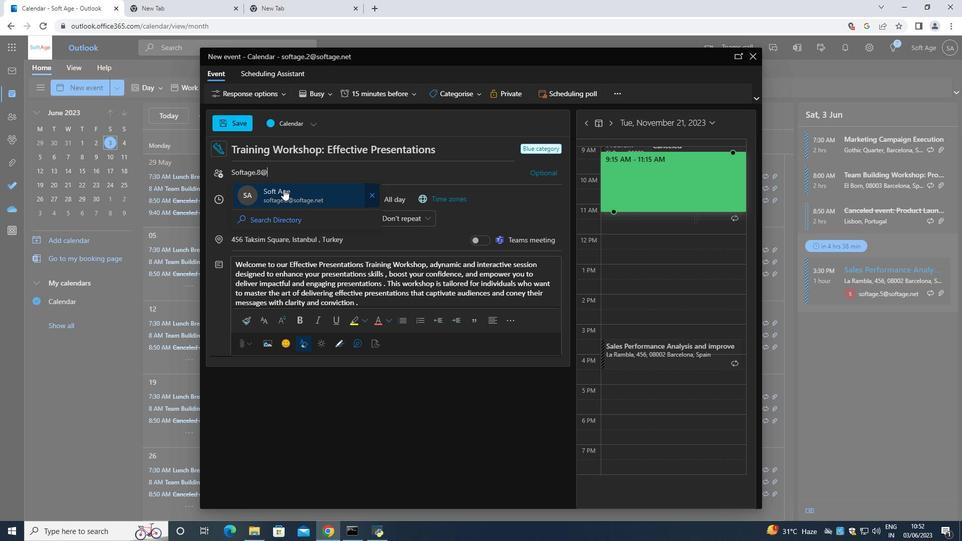 
Action: Mouse pressed left at (283, 189)
Screenshot: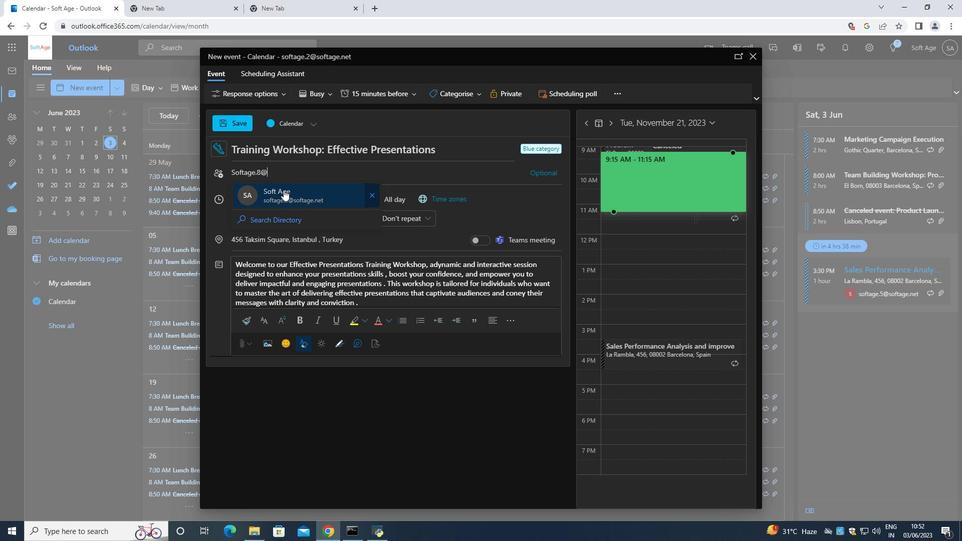 
Action: Mouse moved to (284, 177)
Screenshot: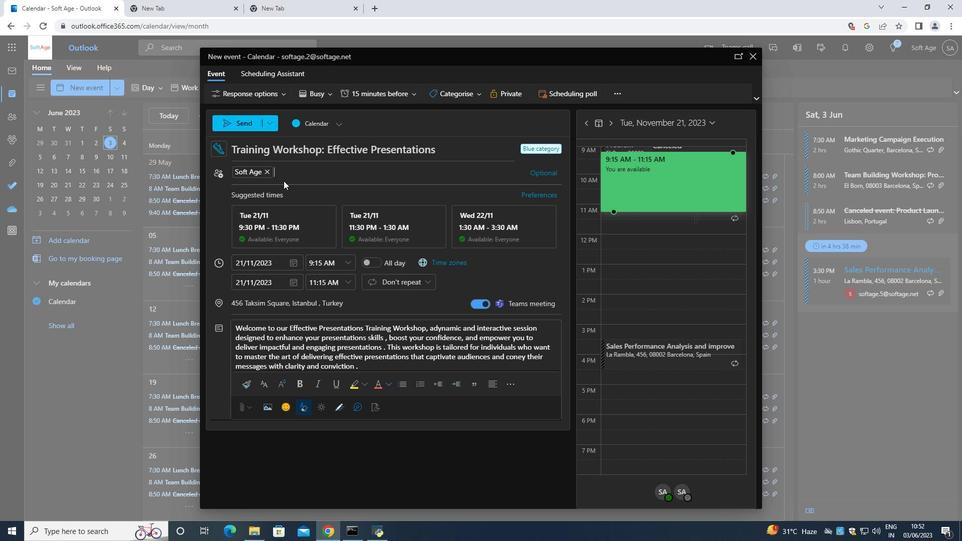 
Action: Key pressed <Key.shift>Softage.9<Key.shift>@
Screenshot: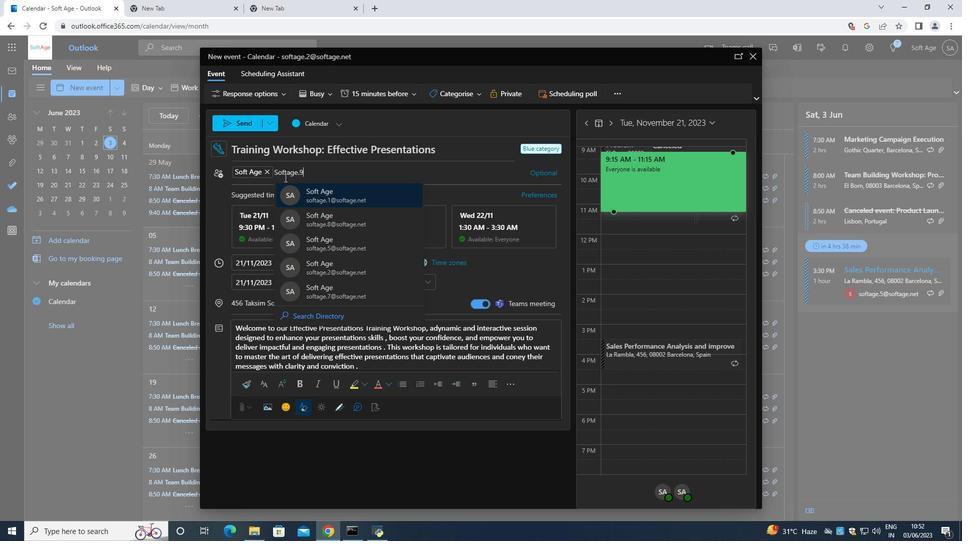 
Action: Mouse moved to (313, 192)
Screenshot: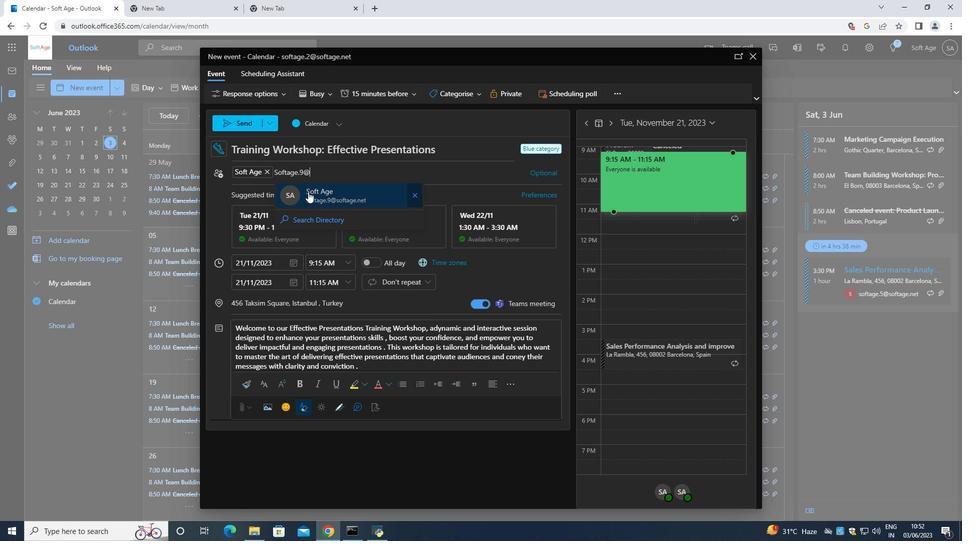 
Action: Mouse pressed left at (313, 192)
Screenshot: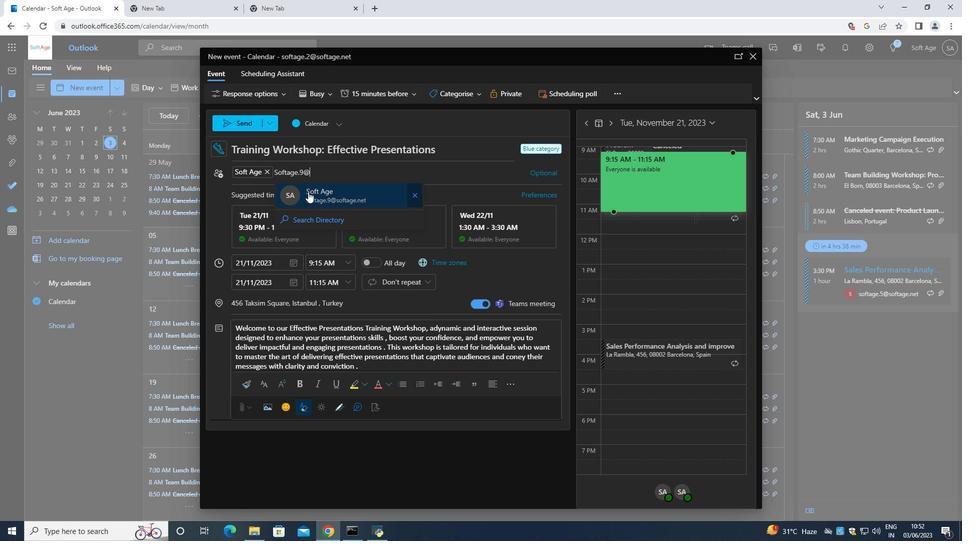 
Action: Mouse moved to (394, 98)
Screenshot: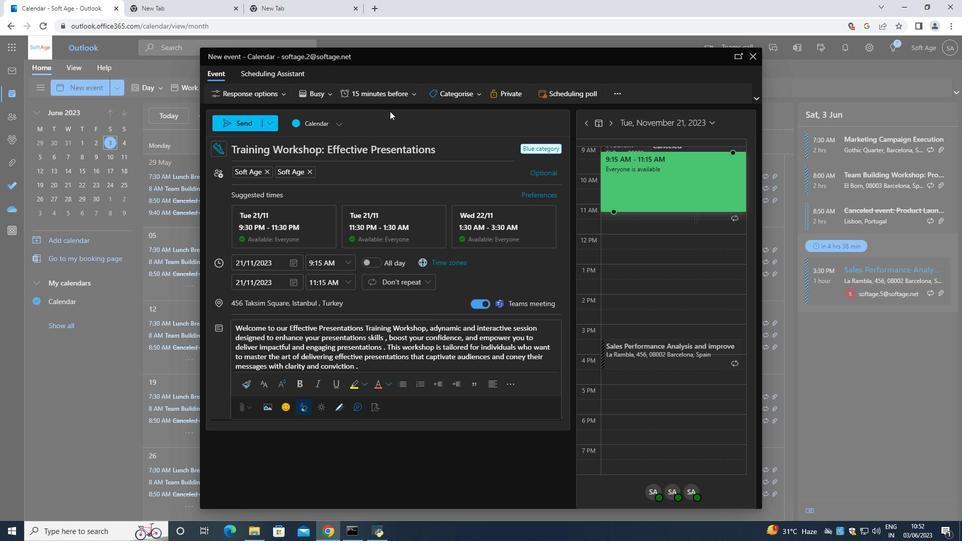 
Action: Mouse pressed left at (394, 98)
Screenshot: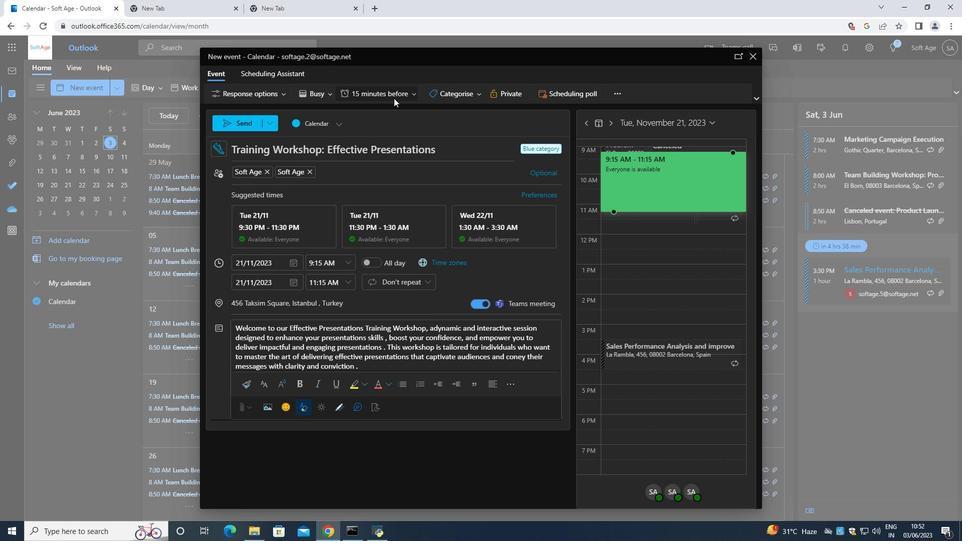 
Action: Mouse moved to (386, 128)
Screenshot: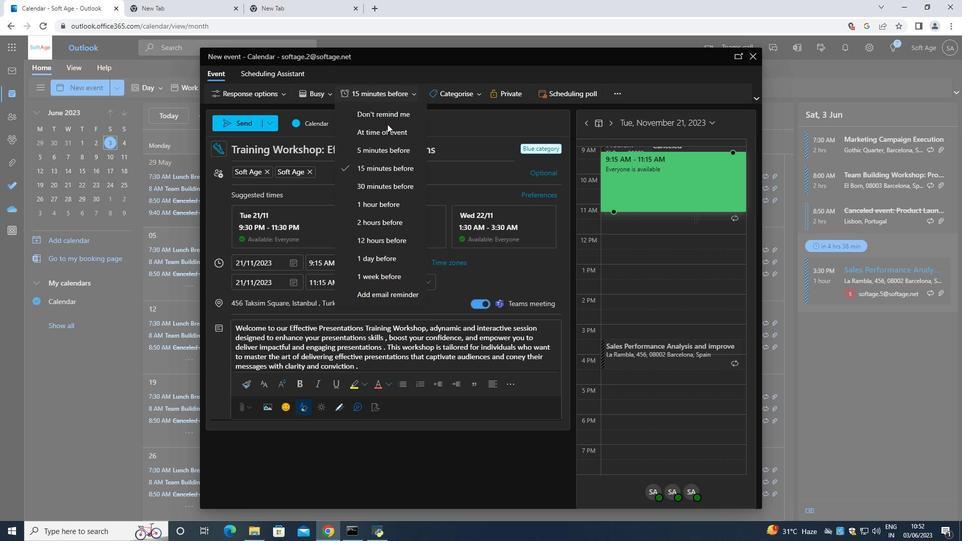 
Action: Mouse pressed left at (386, 128)
Screenshot: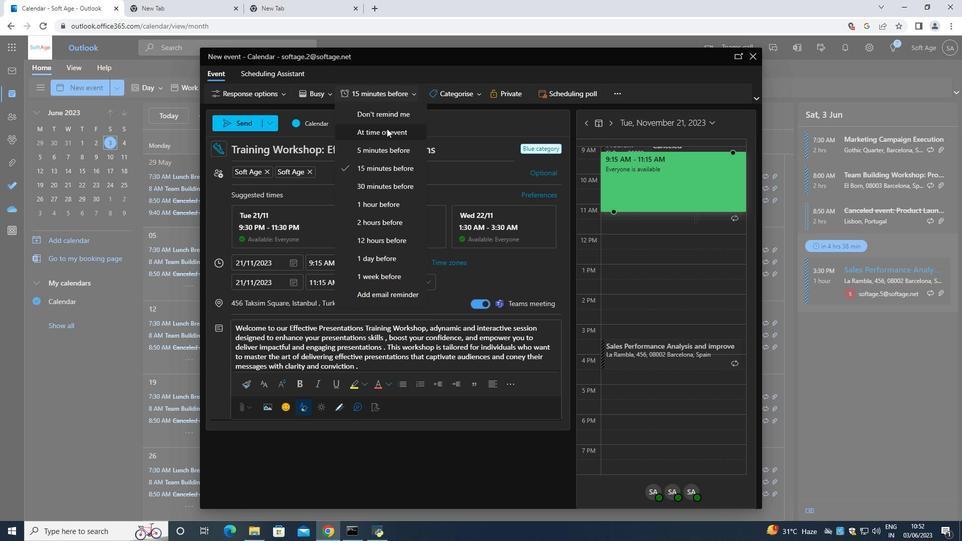 
Action: Mouse moved to (242, 124)
Screenshot: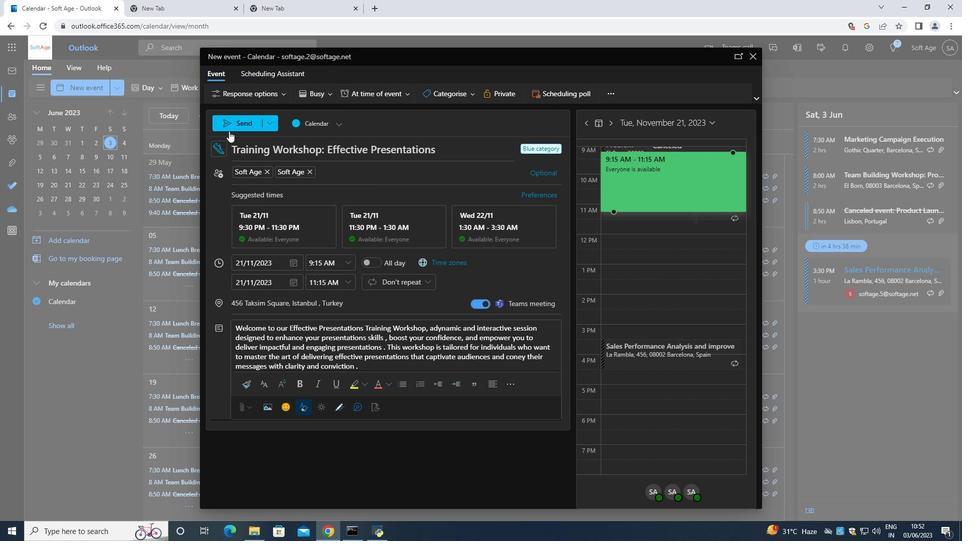 
Action: Mouse pressed left at (242, 124)
Screenshot: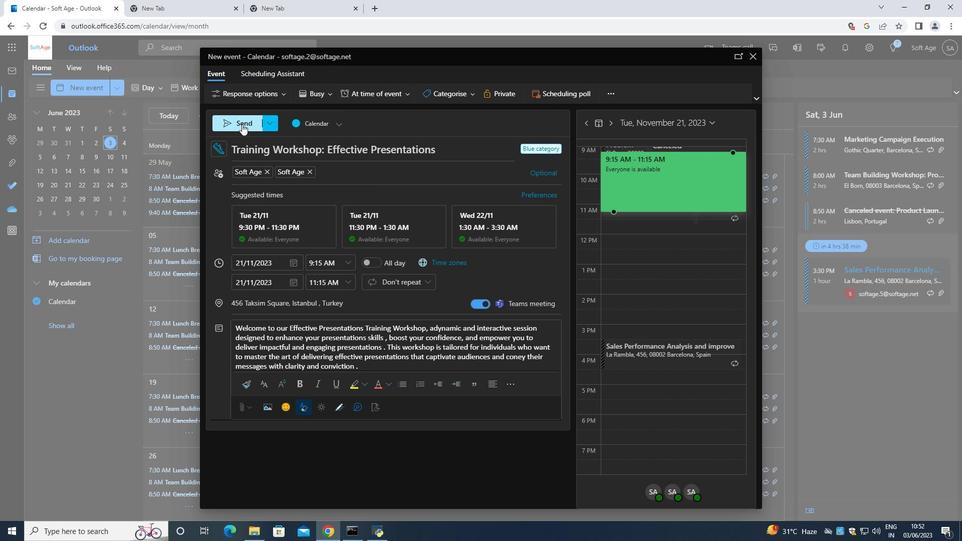 
